 Task: Research Airbnb accommodation in Bako, Ethiopia from 5th December, 2023 to 16th December, 2023 for 2 adults.1  bedroom having 1 bed and 1 bathroom. Property type can be hotel. Look for 5 properties as per requirement.
Action: Mouse moved to (512, 150)
Screenshot: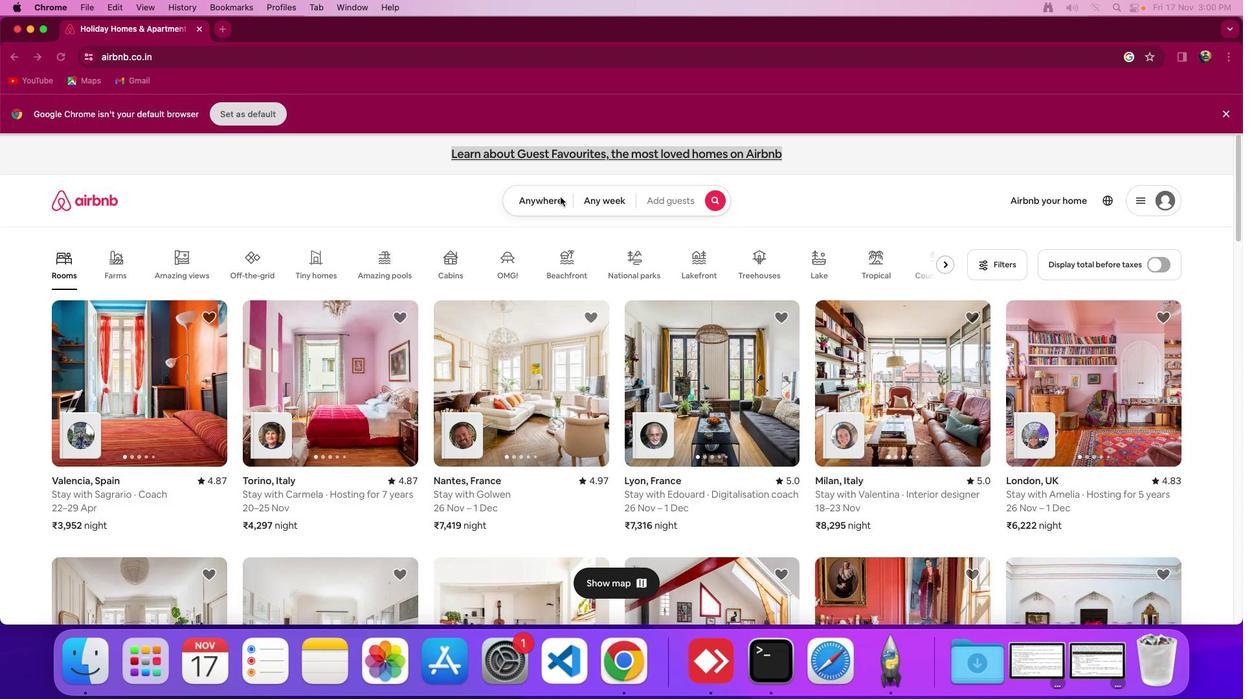 
Action: Mouse pressed left at (512, 150)
Screenshot: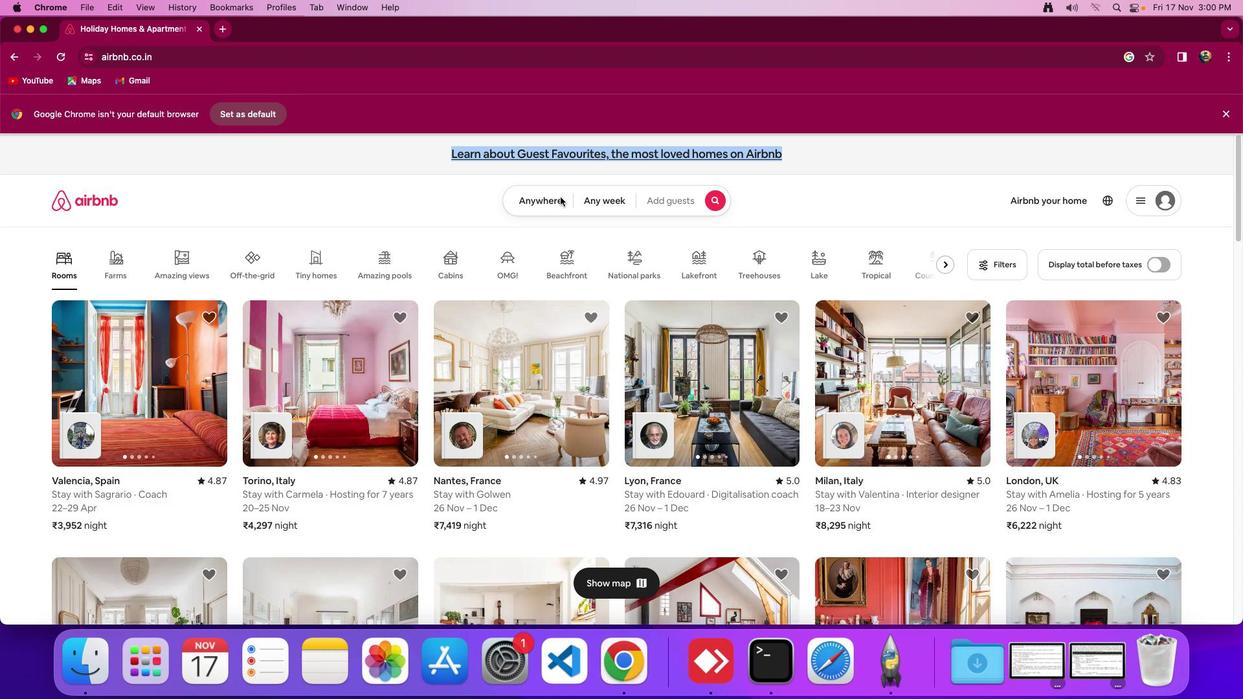 
Action: Mouse moved to (509, 154)
Screenshot: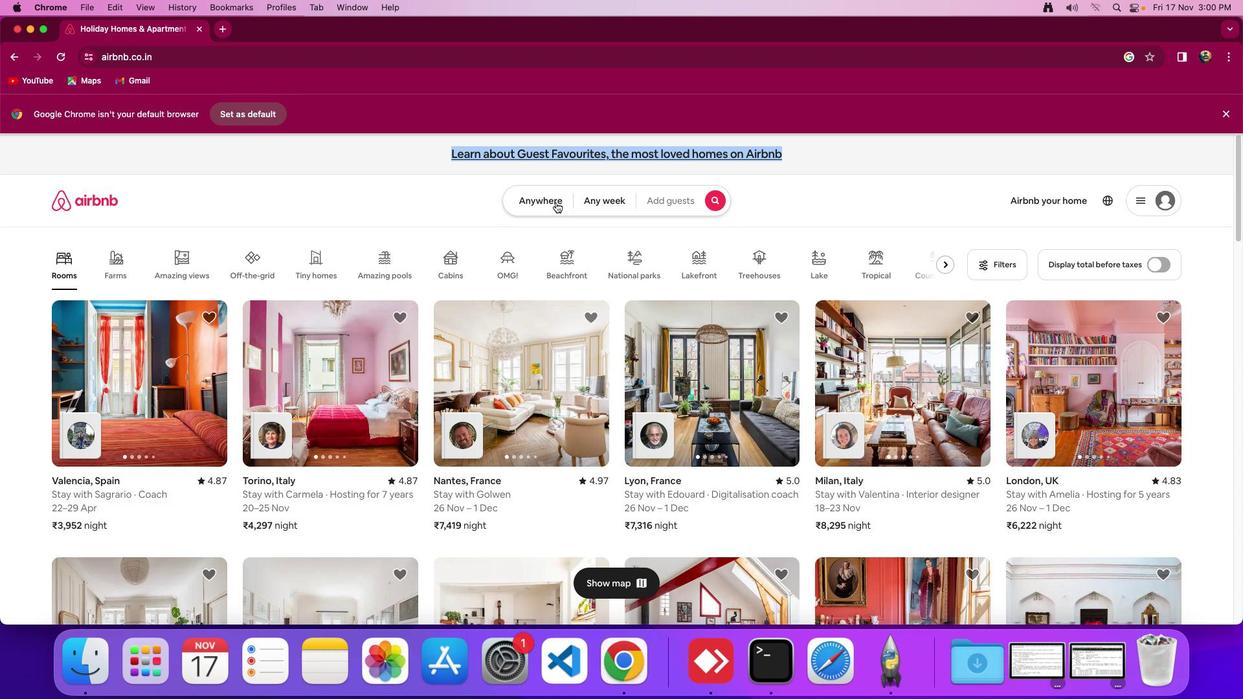 
Action: Mouse pressed left at (509, 154)
Screenshot: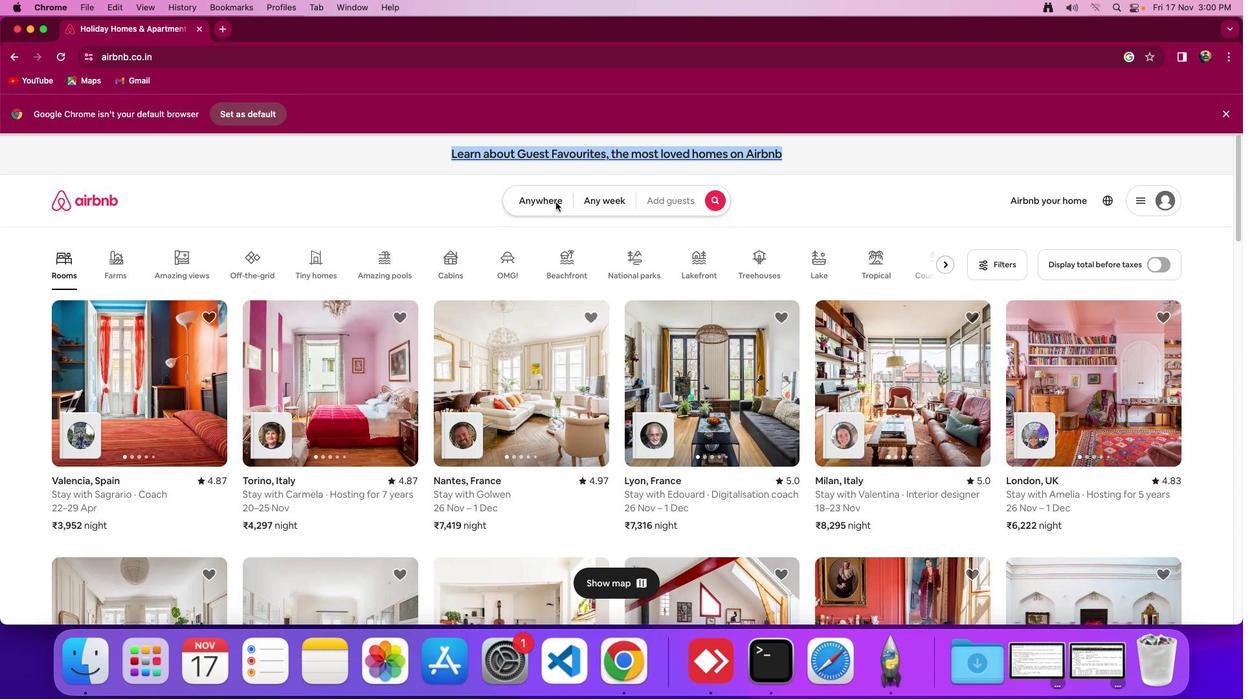 
Action: Mouse moved to (444, 196)
Screenshot: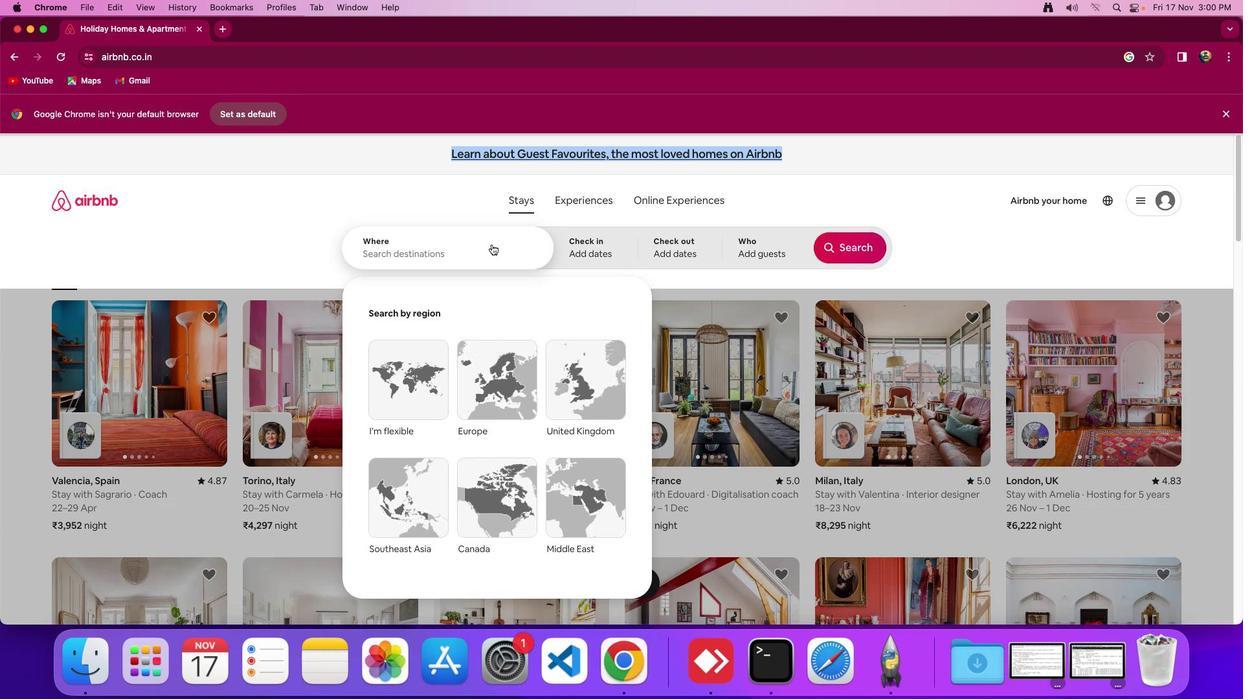 
Action: Mouse pressed left at (444, 196)
Screenshot: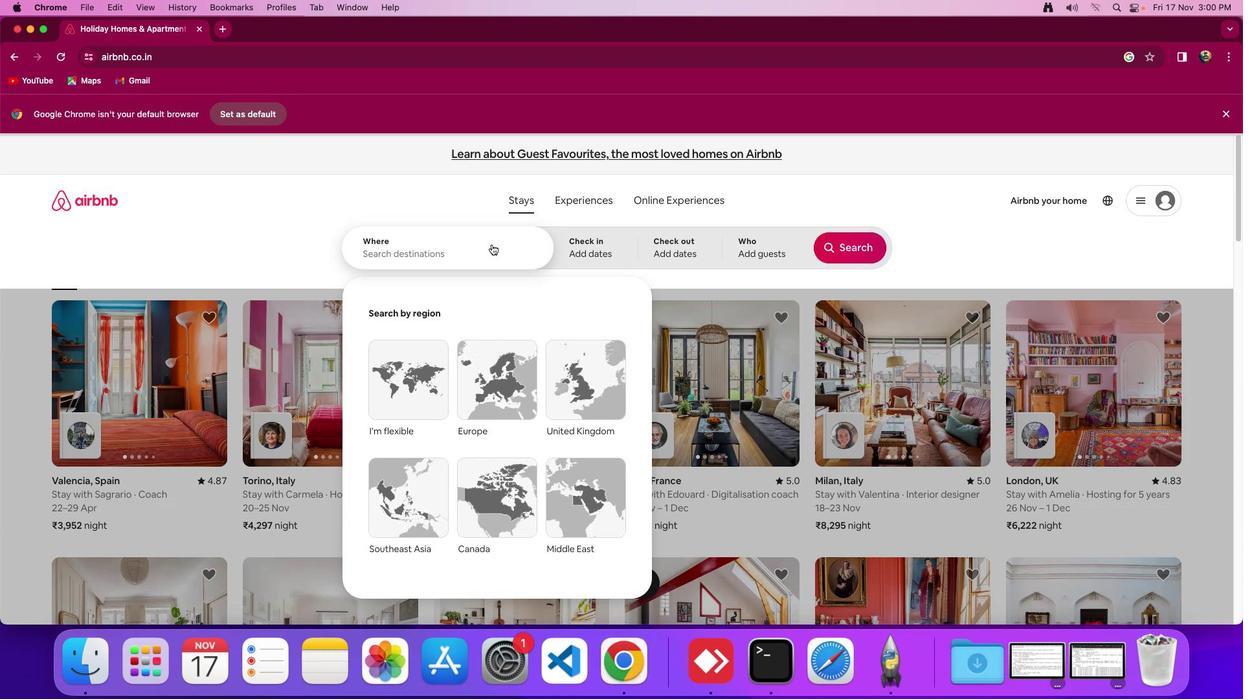 
Action: Mouse moved to (444, 196)
Screenshot: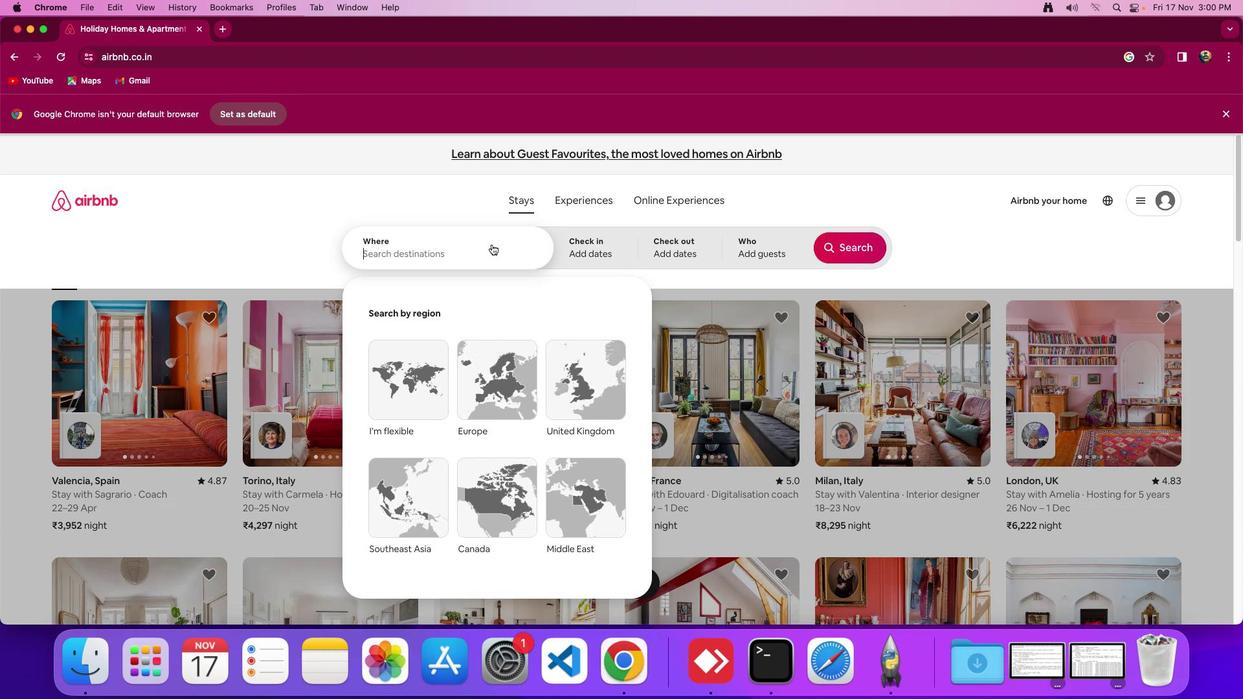 
Action: Key pressed Key.shift'B''a''k''o'','Key.spaceKey.shift_r'E''t''h''i''o''p''i''a'
Screenshot: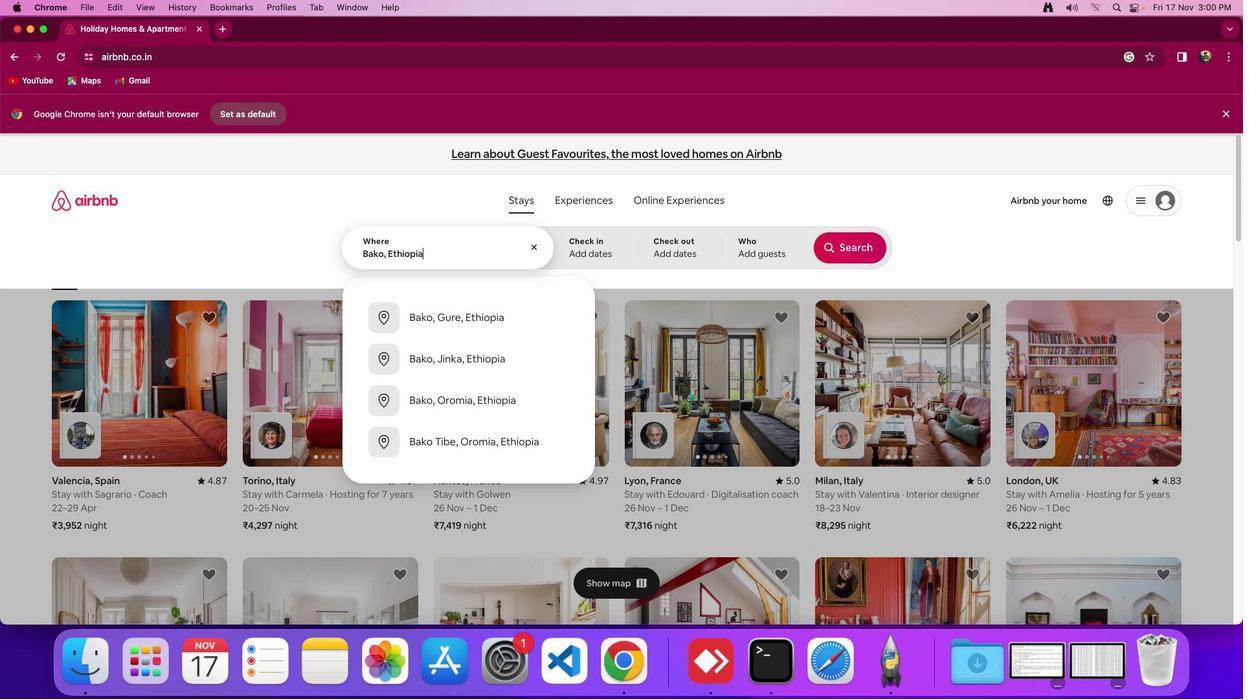 
Action: Mouse moved to (543, 189)
Screenshot: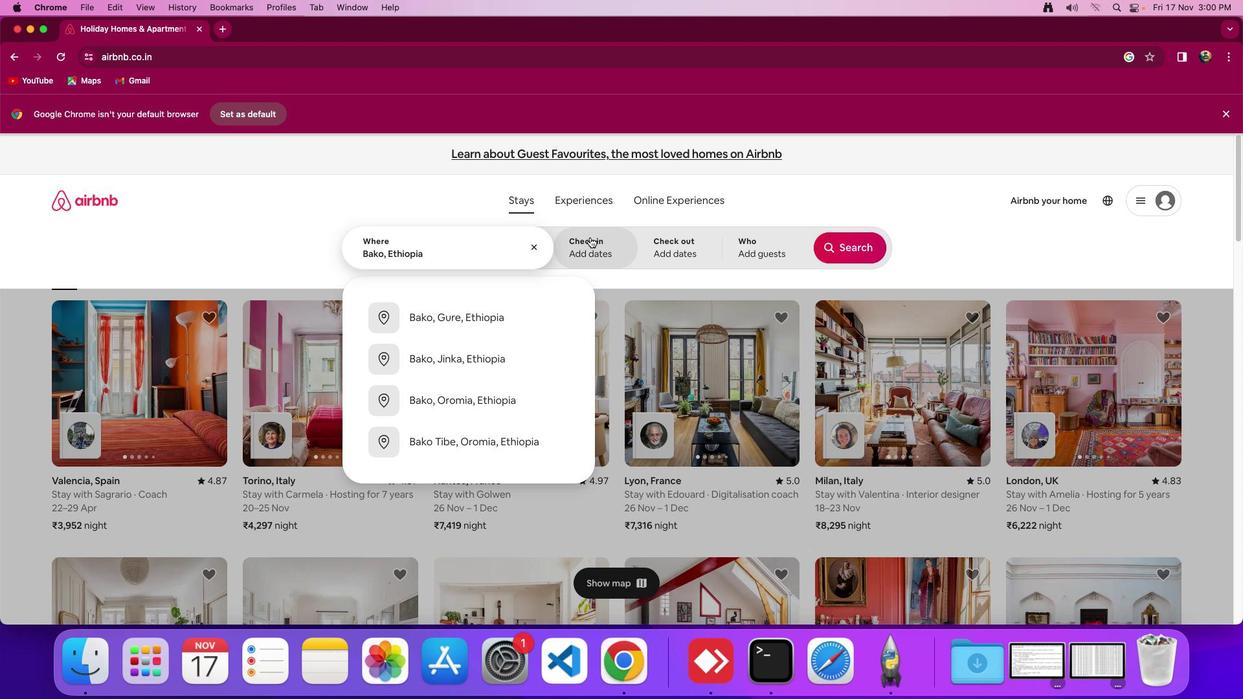 
Action: Mouse pressed left at (543, 189)
Screenshot: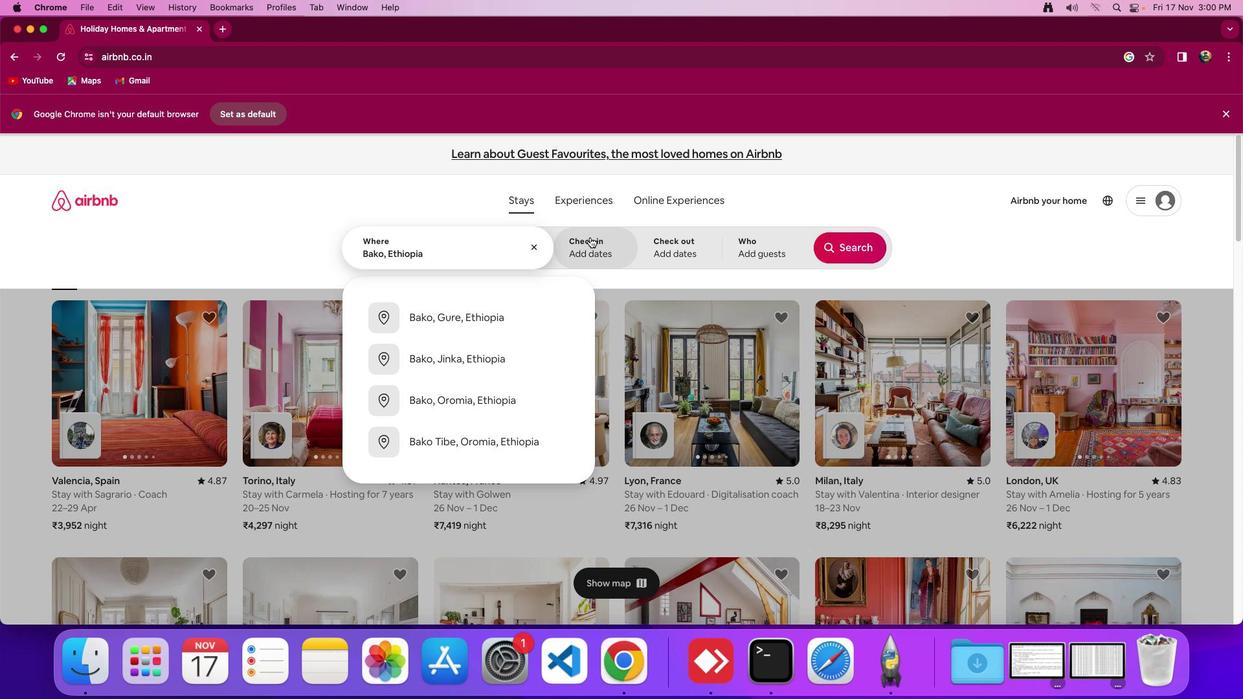
Action: Mouse moved to (663, 398)
Screenshot: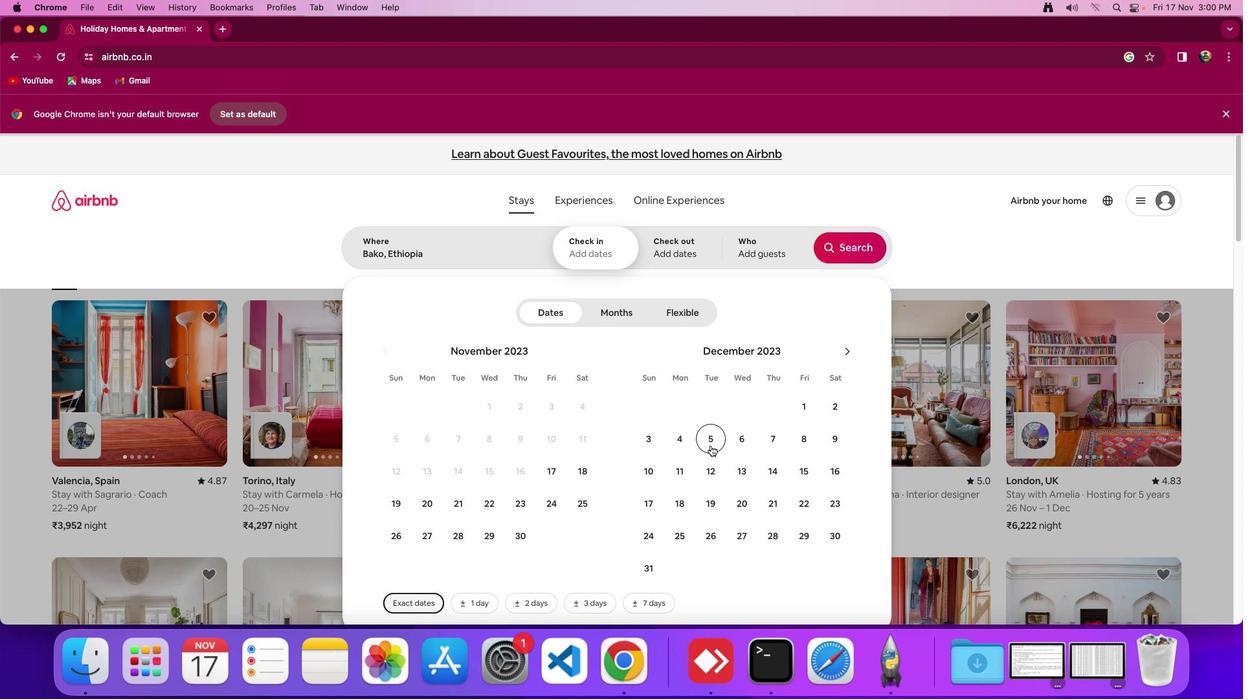 
Action: Mouse pressed left at (663, 398)
Screenshot: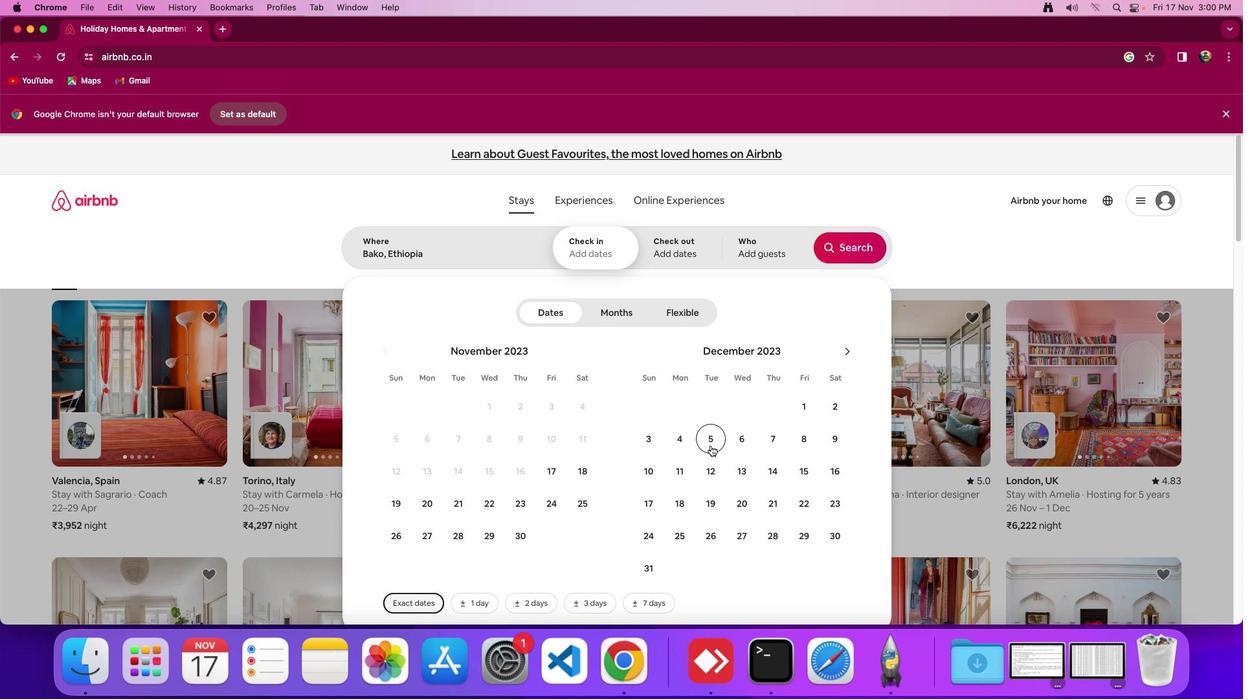 
Action: Mouse moved to (797, 425)
Screenshot: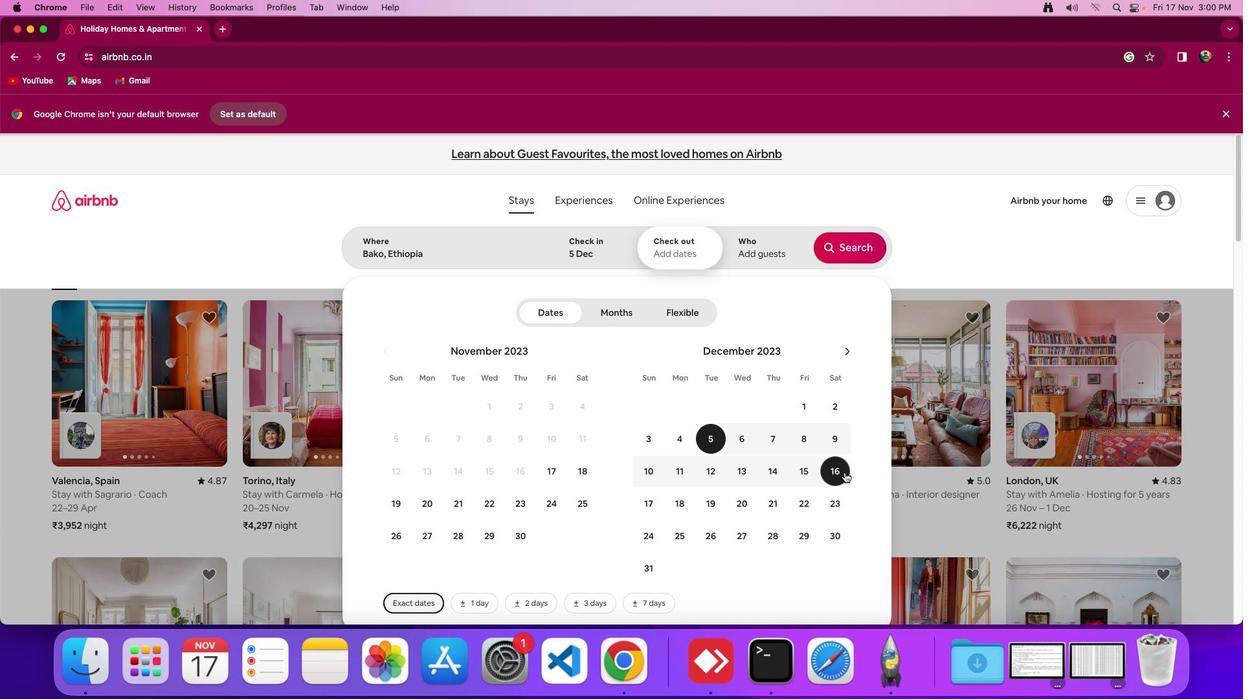 
Action: Mouse pressed left at (797, 425)
Screenshot: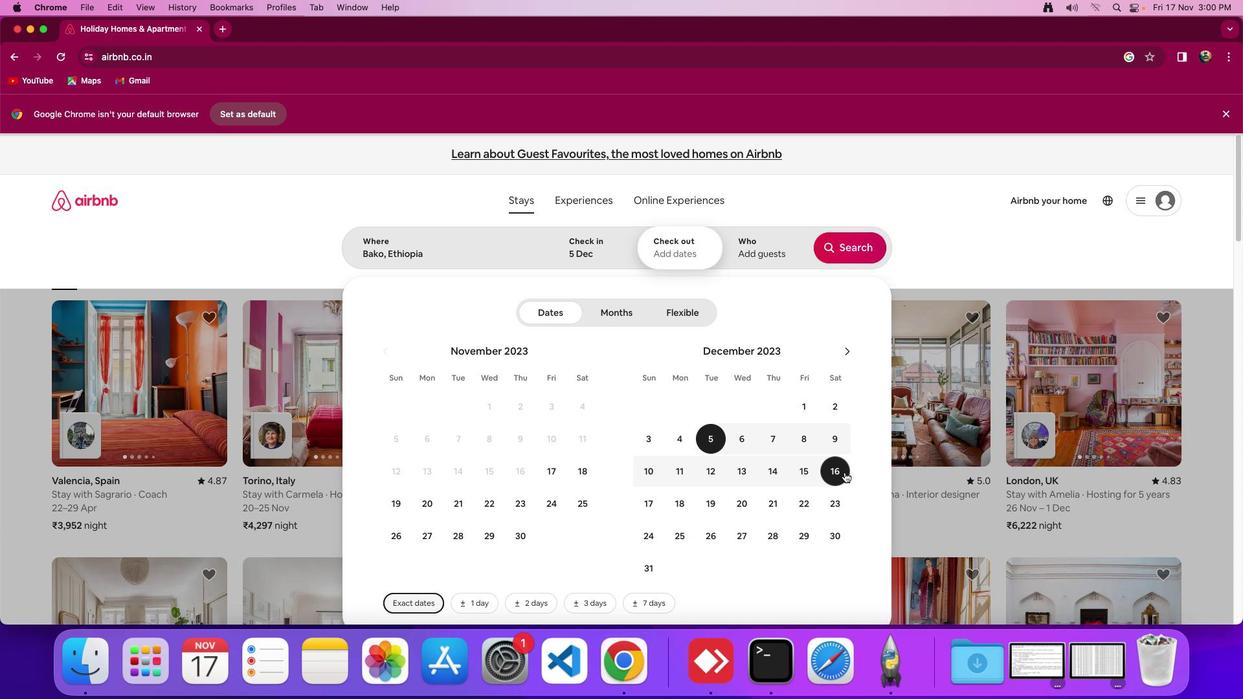 
Action: Mouse moved to (717, 200)
Screenshot: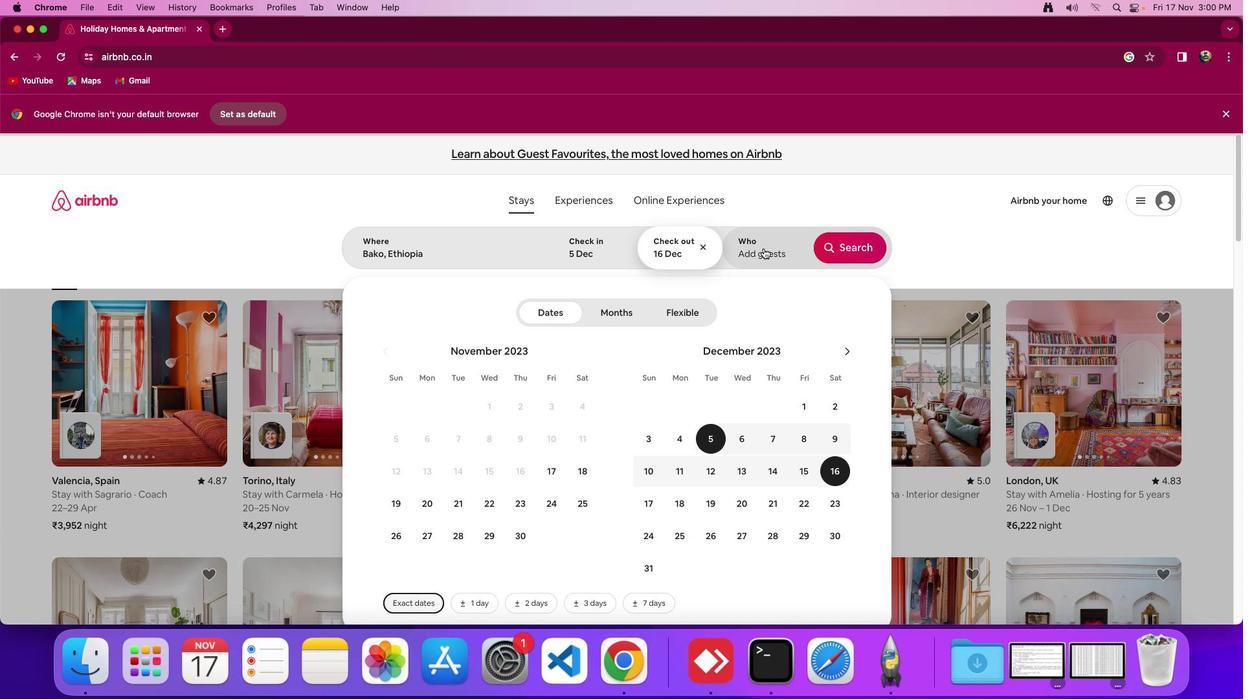 
Action: Mouse pressed left at (717, 200)
Screenshot: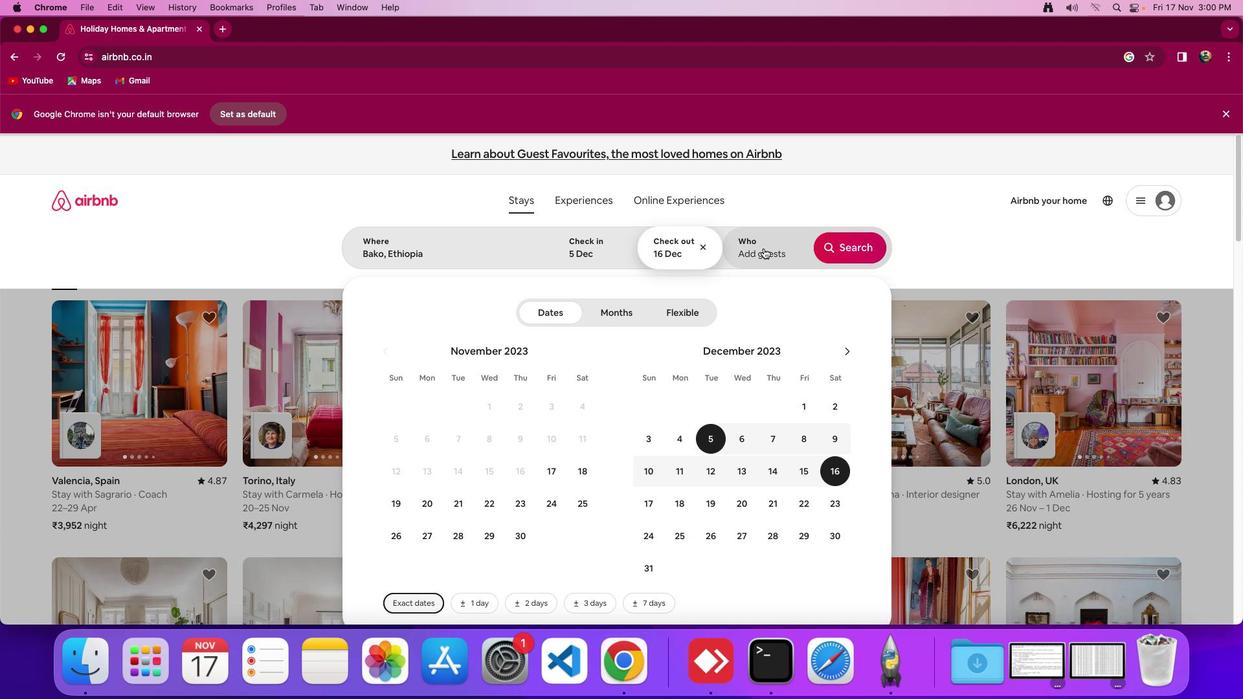 
Action: Mouse moved to (713, 205)
Screenshot: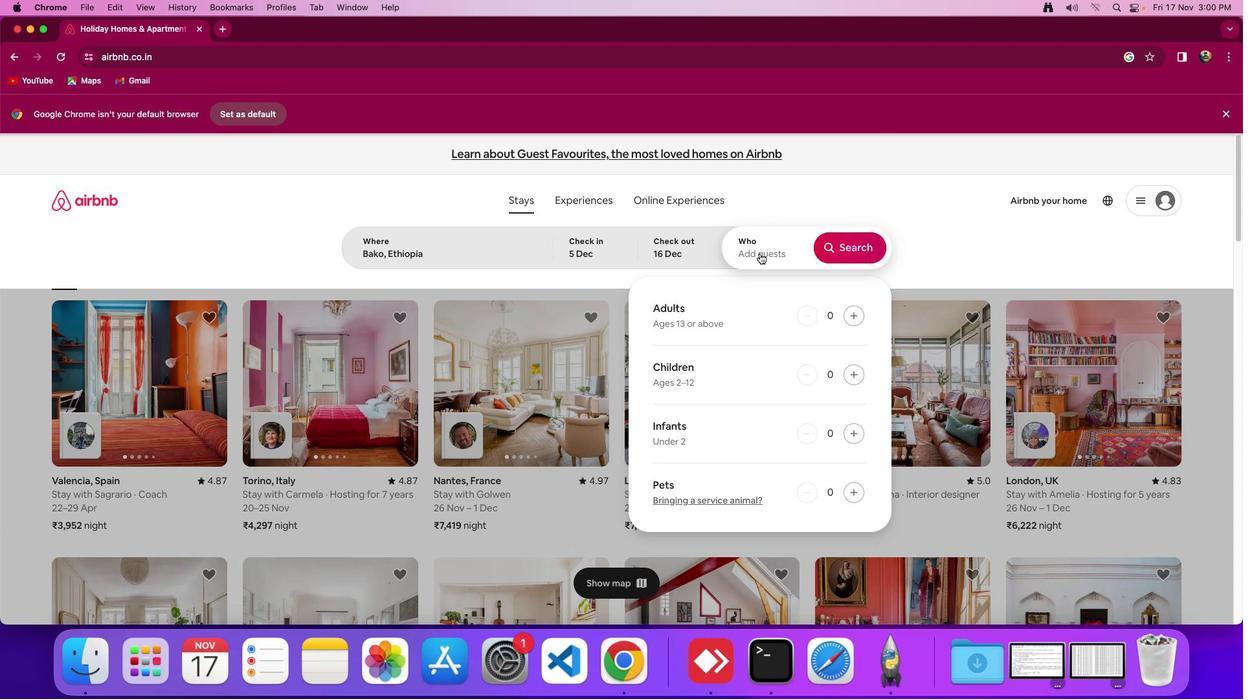 
Action: Mouse pressed left at (713, 205)
Screenshot: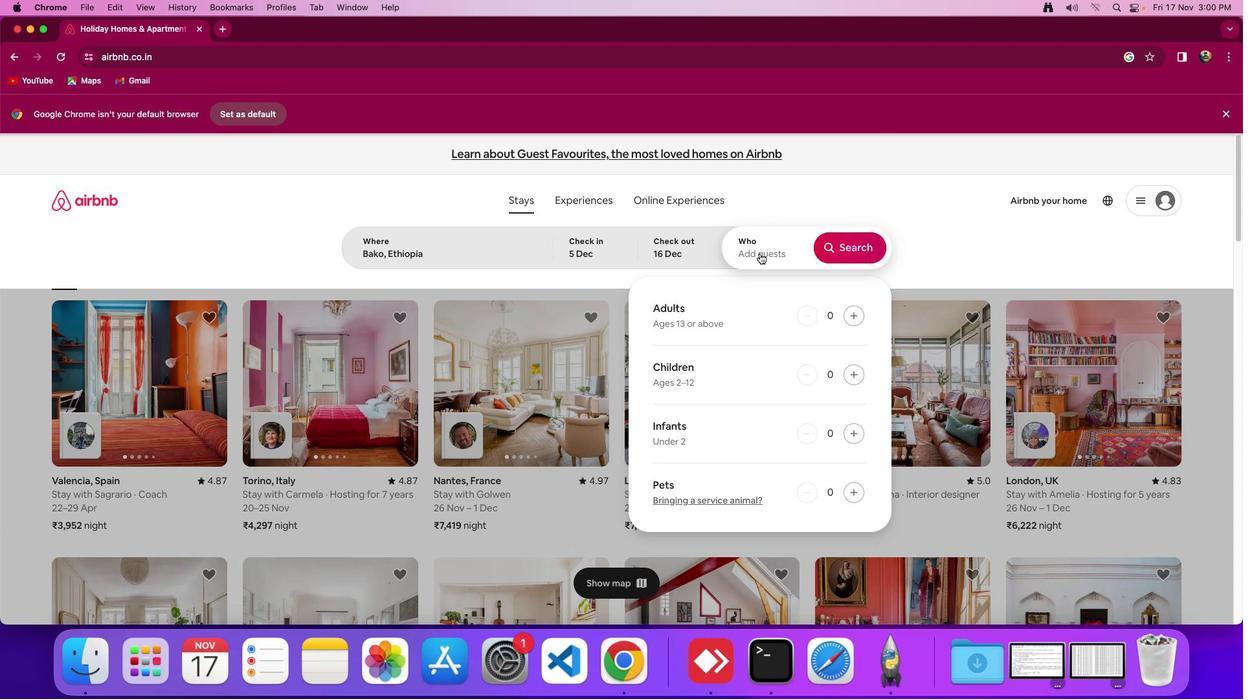 
Action: Mouse moved to (711, 206)
Screenshot: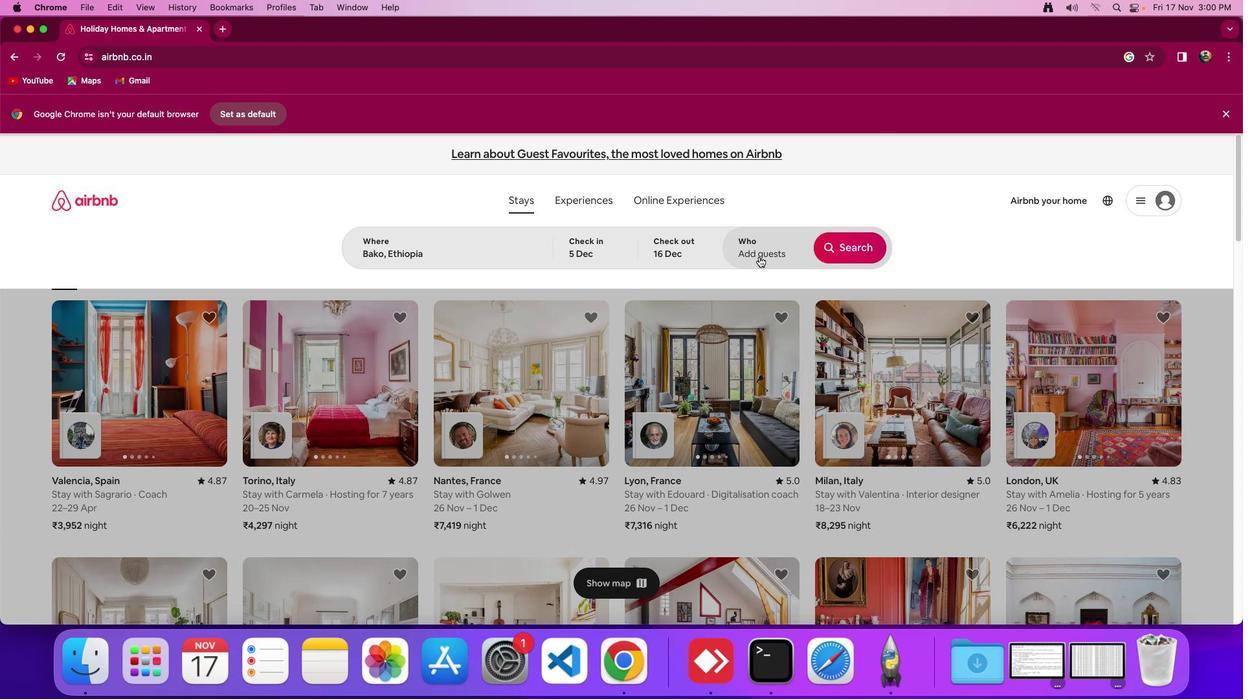 
Action: Mouse pressed left at (711, 206)
Screenshot: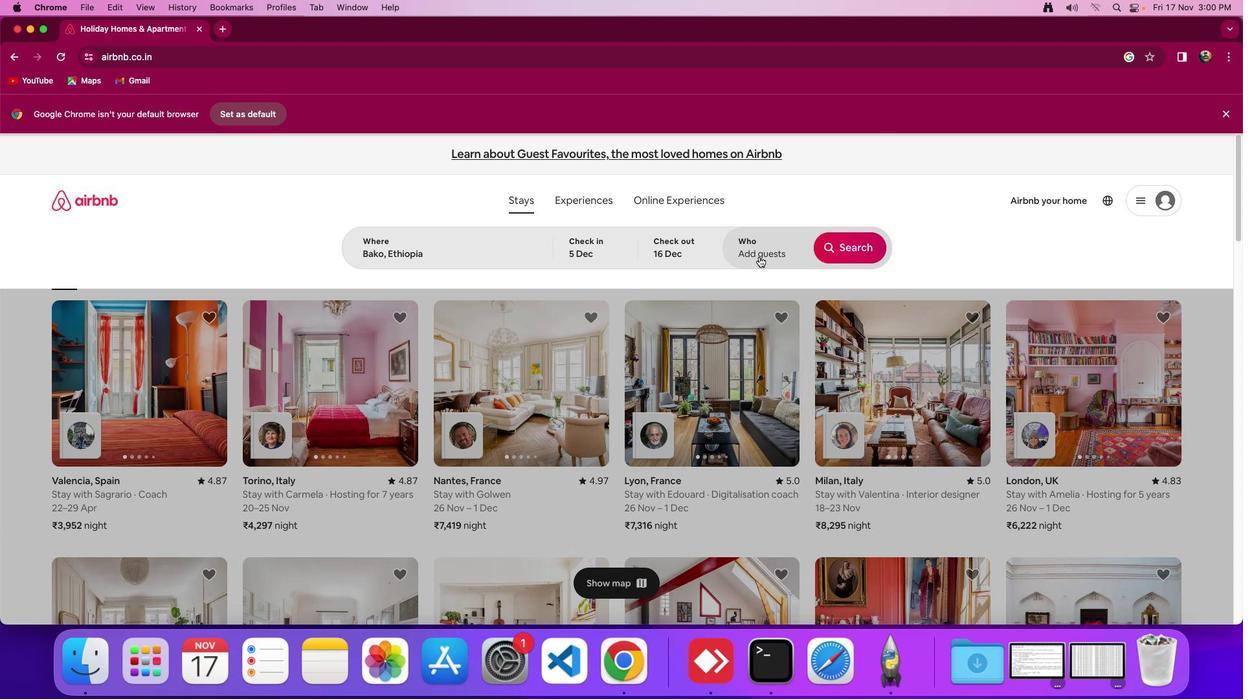 
Action: Mouse moved to (805, 270)
Screenshot: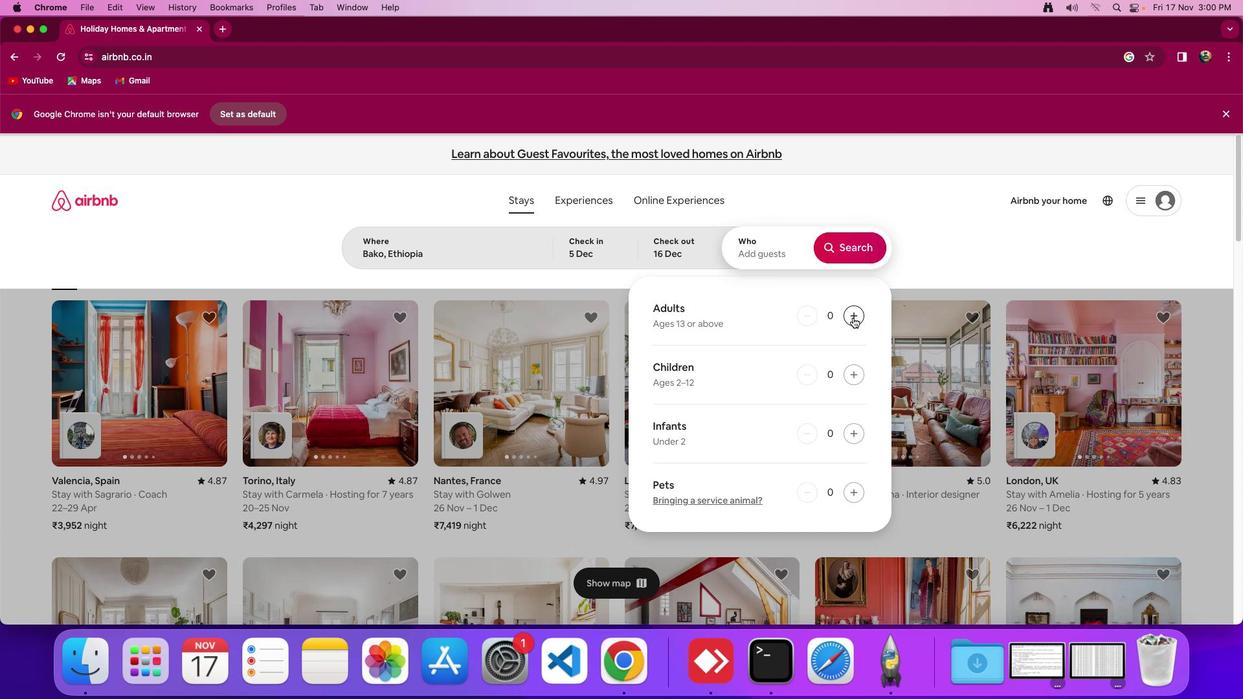 
Action: Mouse pressed left at (805, 270)
Screenshot: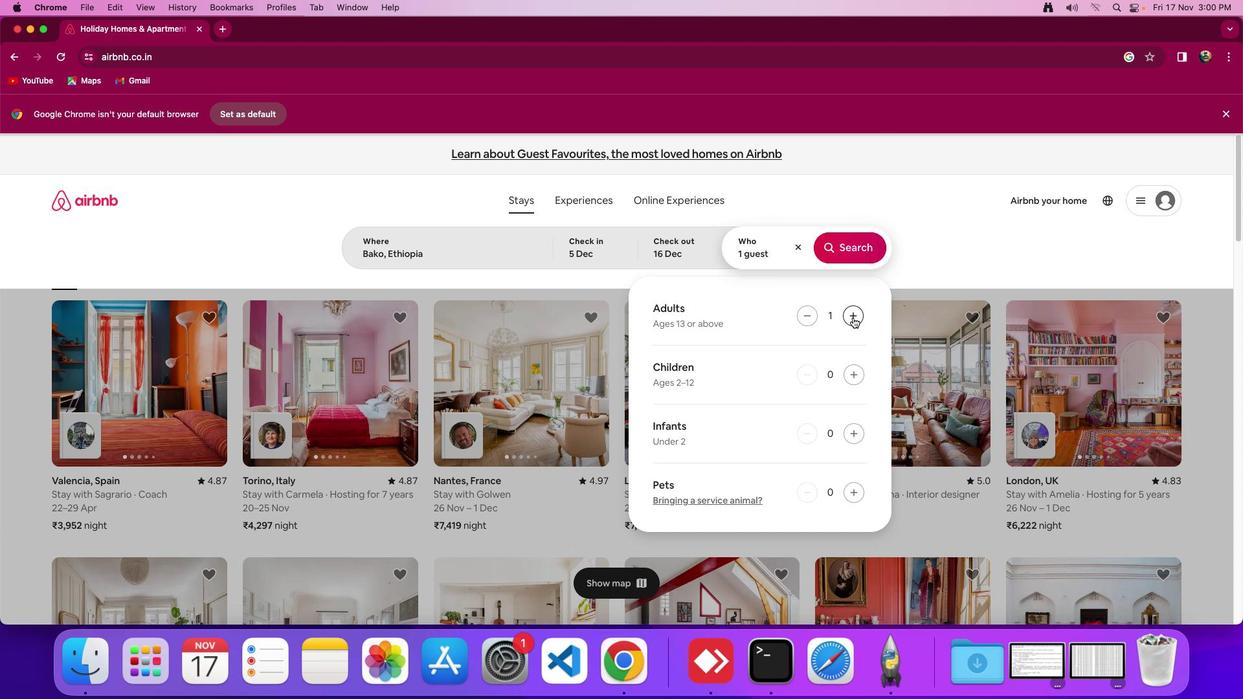 
Action: Mouse pressed left at (805, 270)
Screenshot: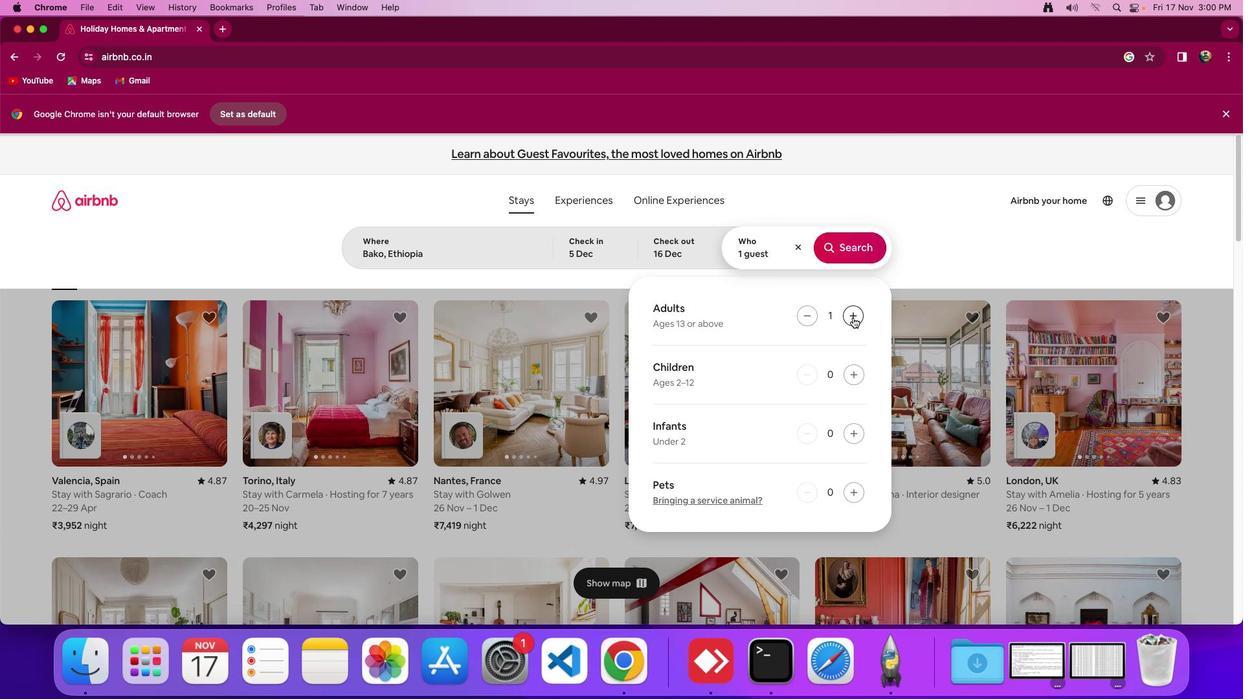 
Action: Mouse moved to (801, 201)
Screenshot: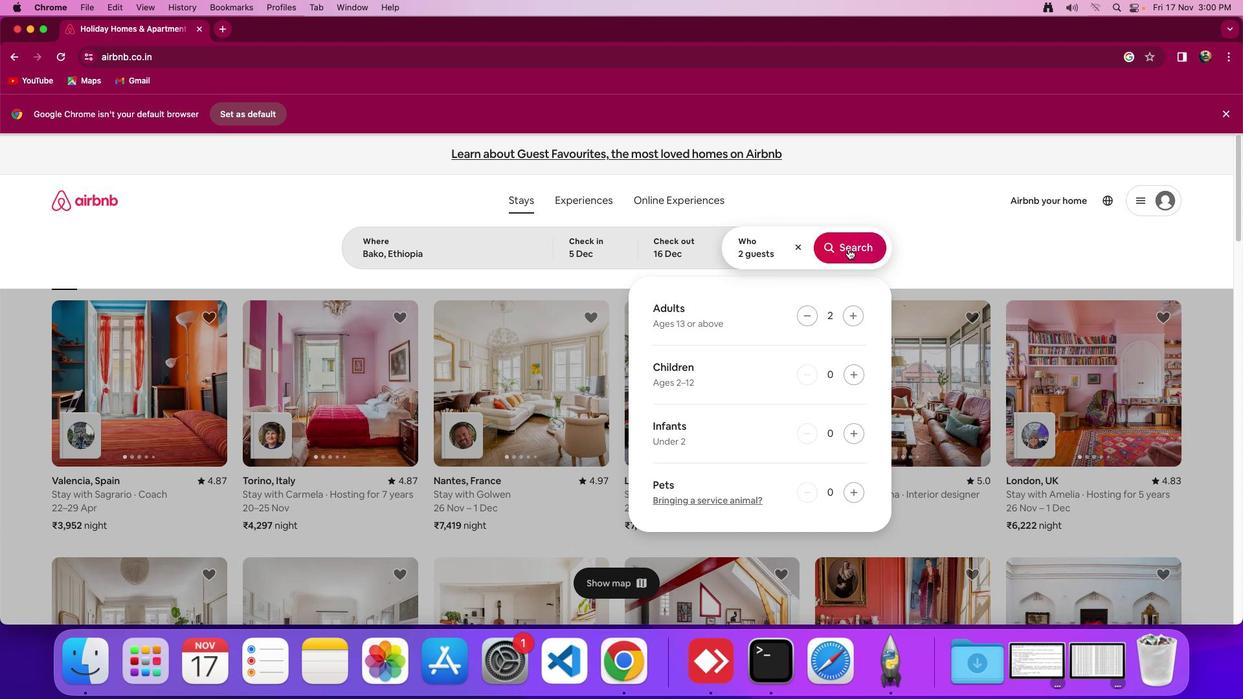 
Action: Mouse pressed left at (801, 201)
Screenshot: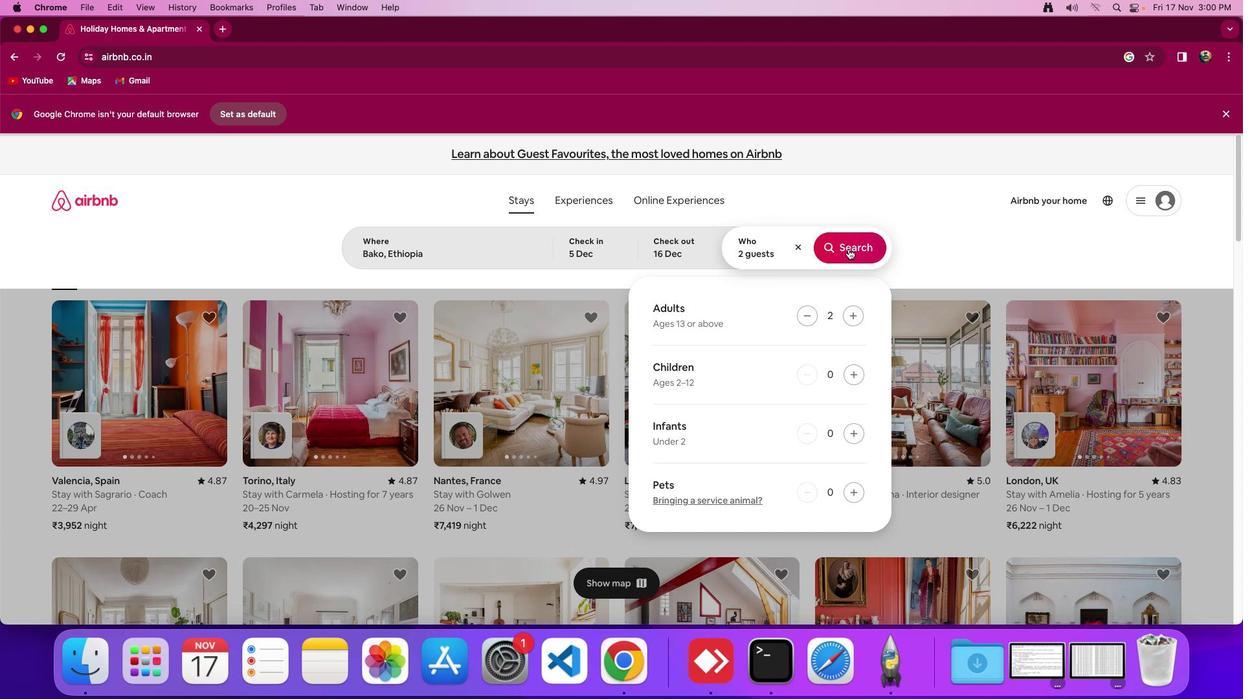 
Action: Mouse moved to (1002, 160)
Screenshot: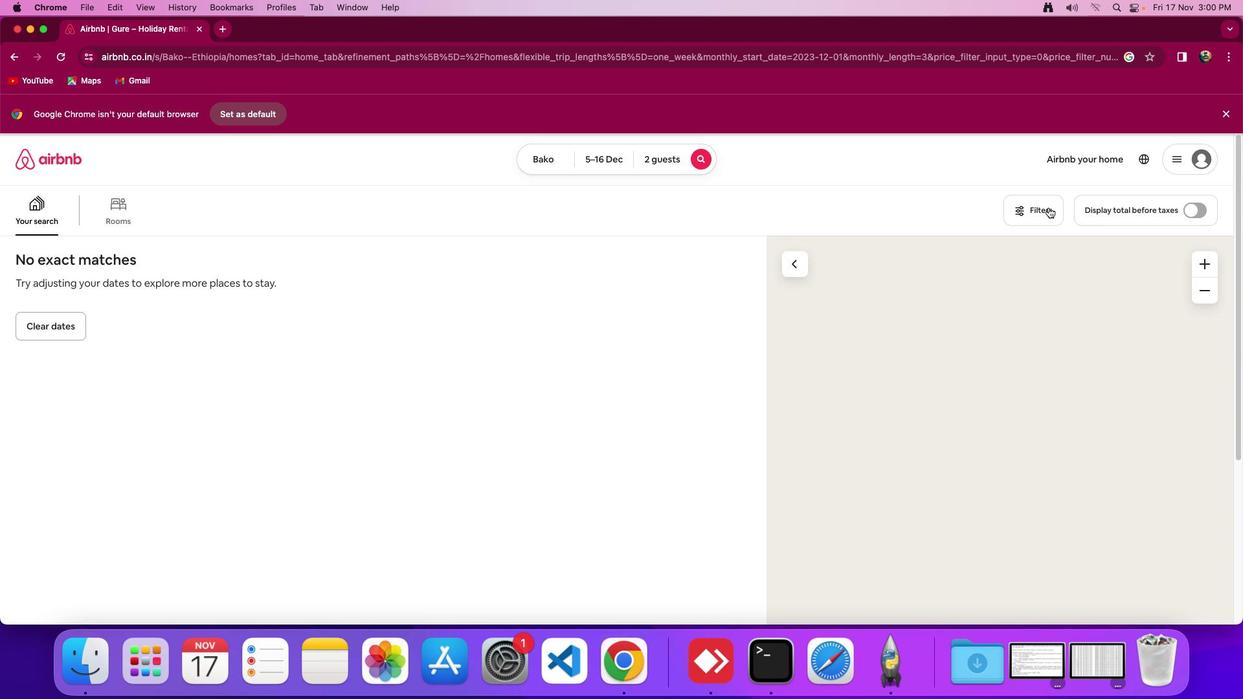 
Action: Mouse pressed left at (1002, 160)
Screenshot: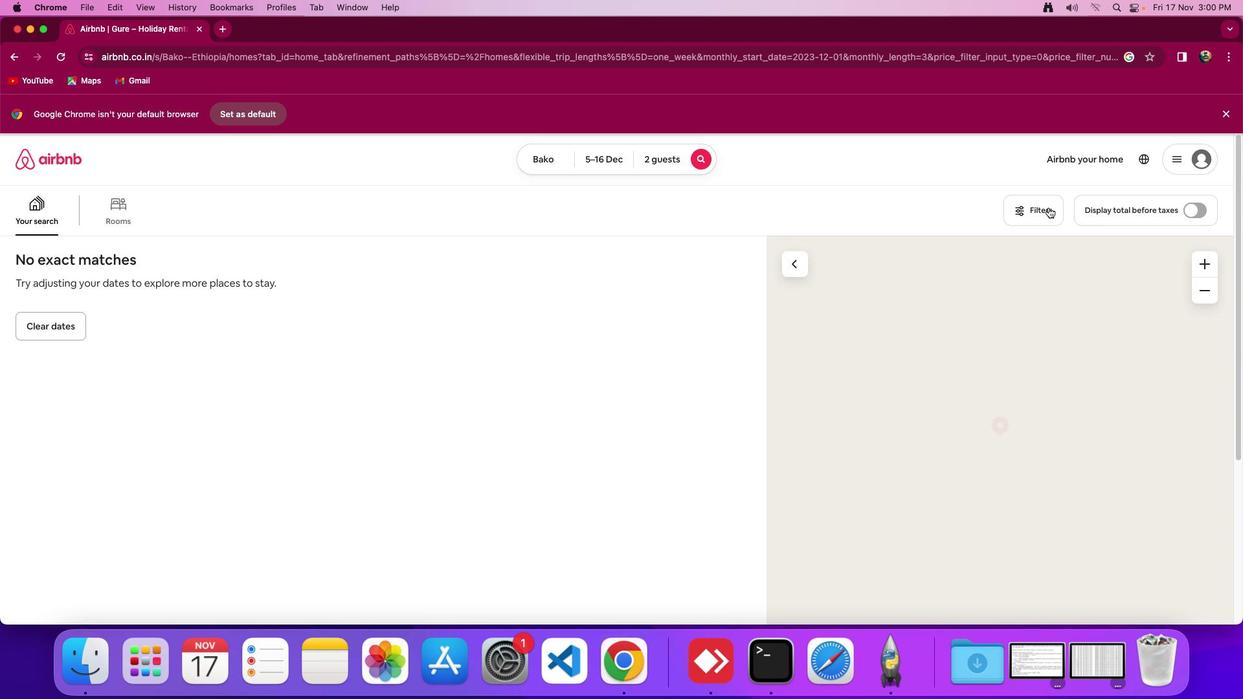 
Action: Mouse moved to (676, 258)
Screenshot: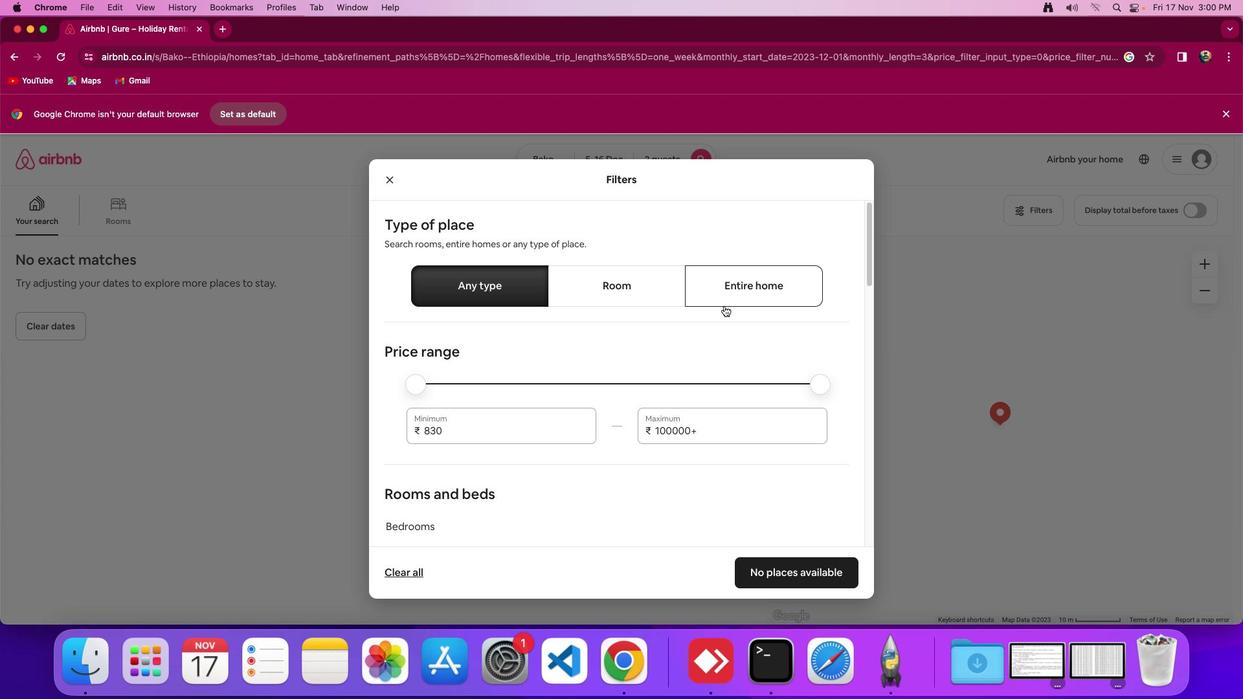 
Action: Mouse scrolled (676, 258) with delta (-46, -47)
Screenshot: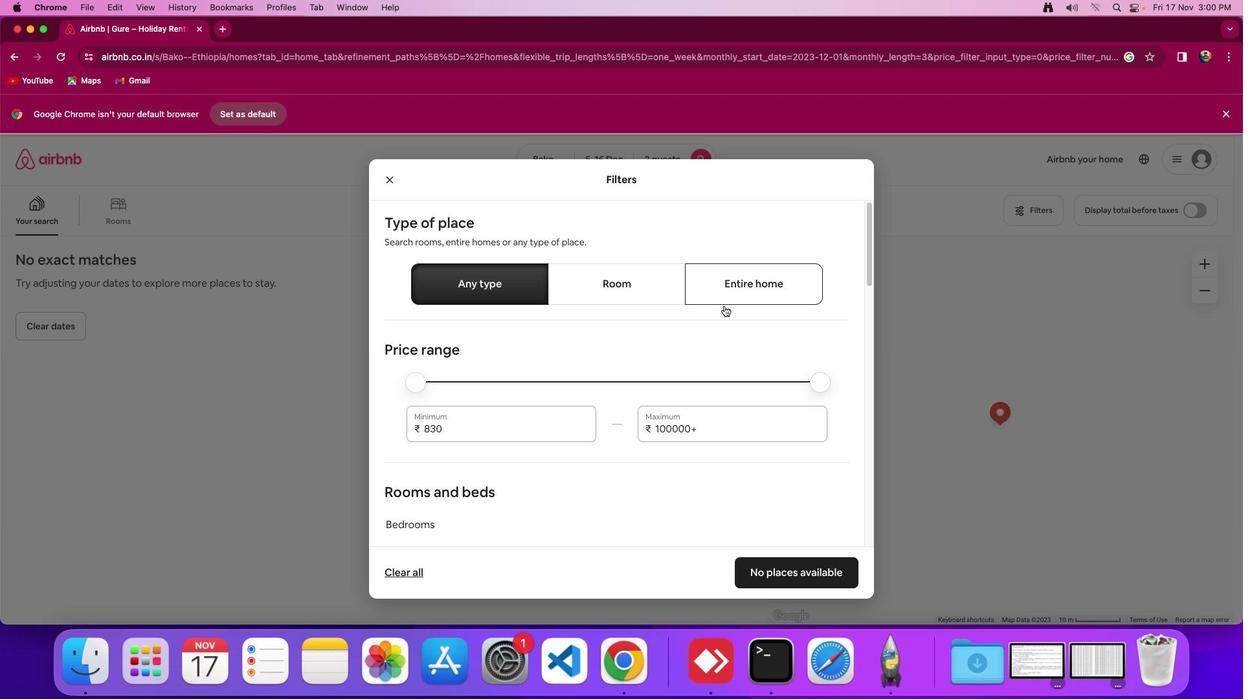 
Action: Mouse scrolled (676, 258) with delta (-46, -47)
Screenshot: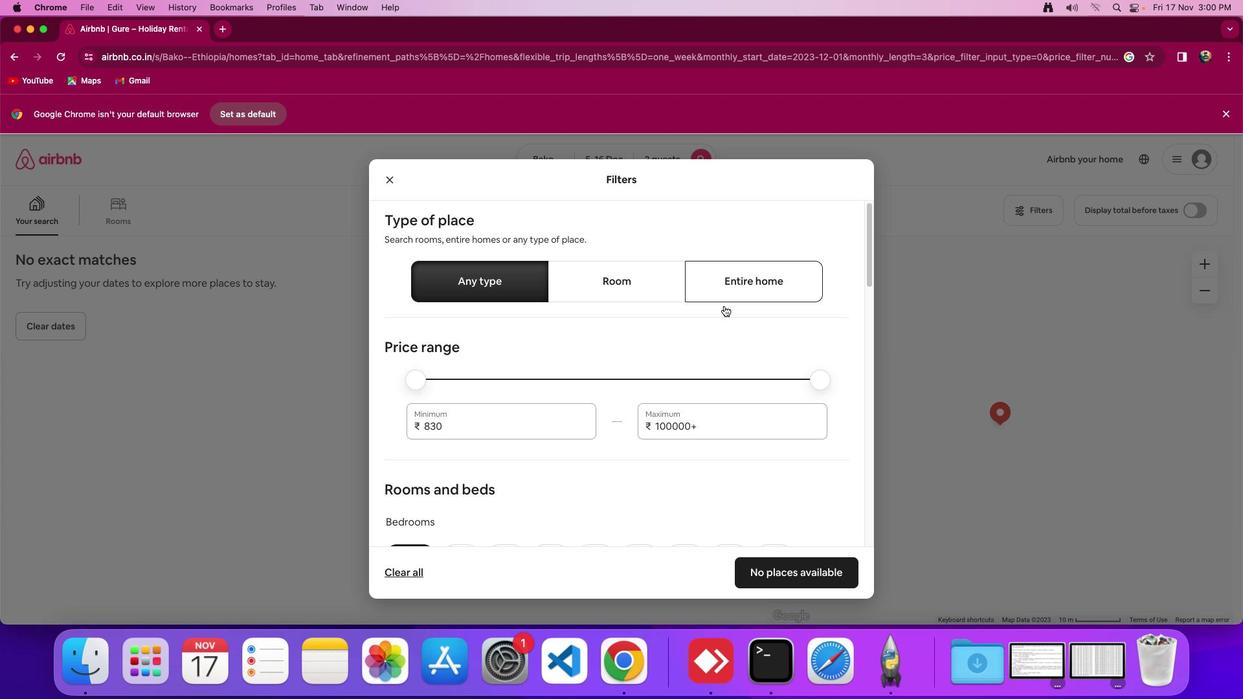 
Action: Mouse moved to (677, 258)
Screenshot: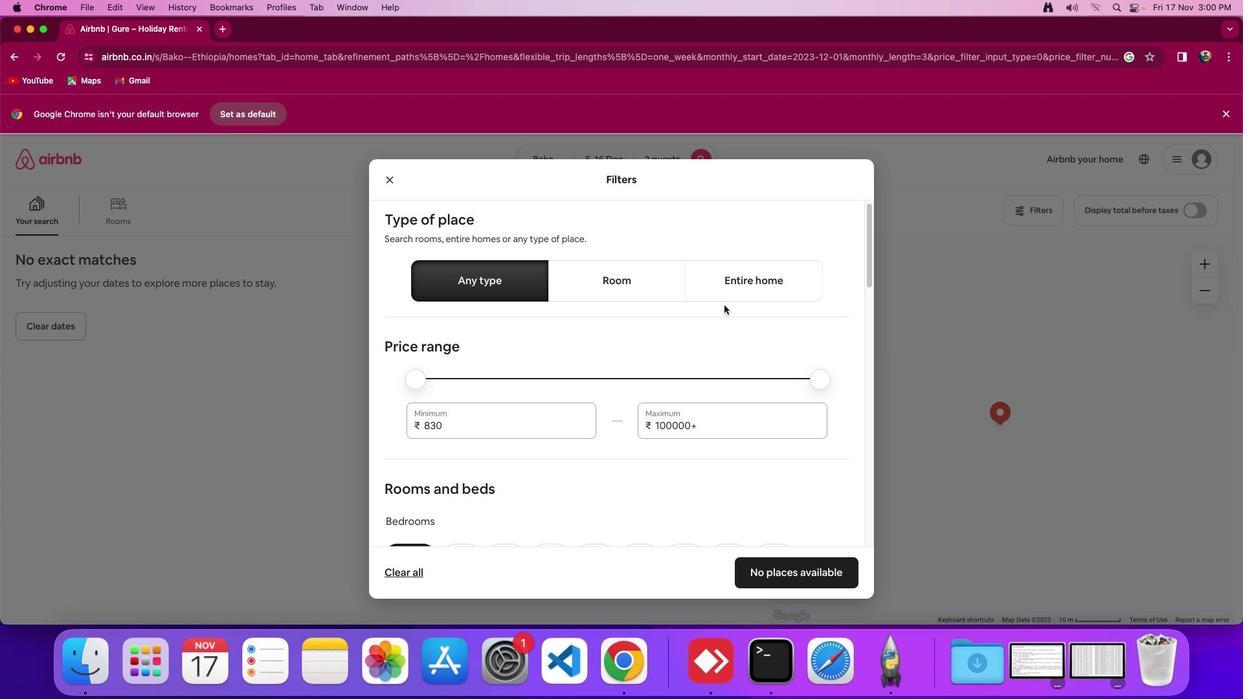 
Action: Mouse scrolled (677, 258) with delta (-46, -47)
Screenshot: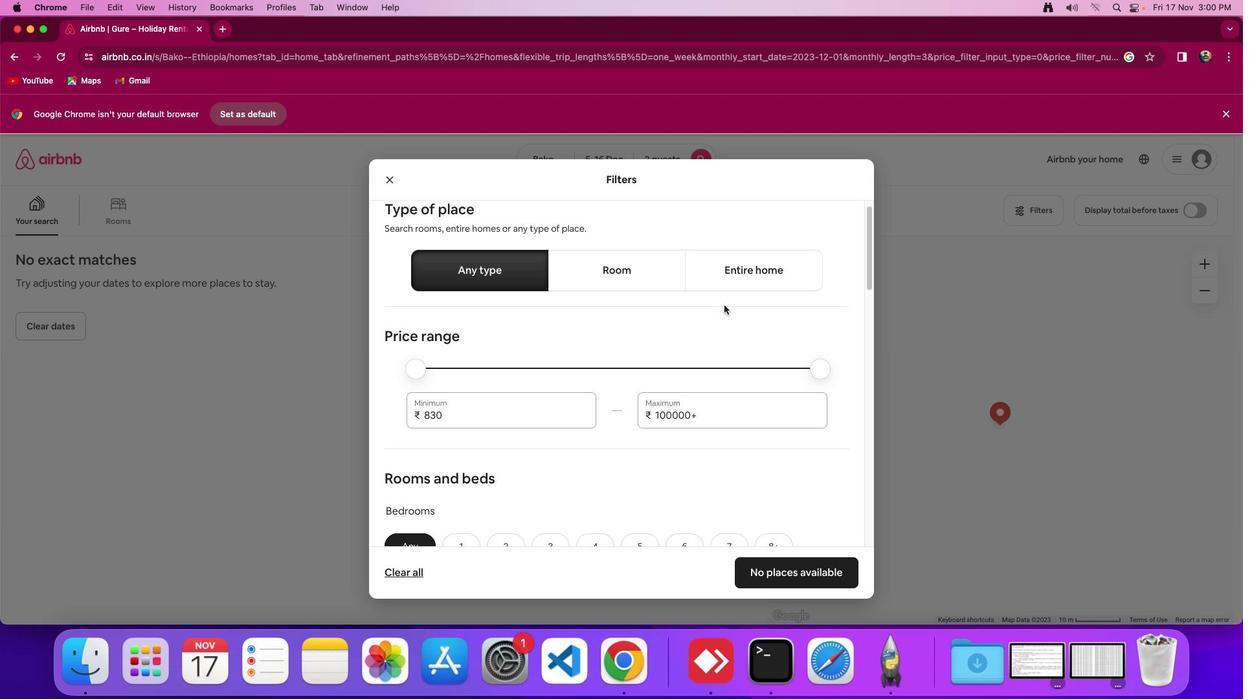 
Action: Mouse scrolled (677, 258) with delta (-46, -47)
Screenshot: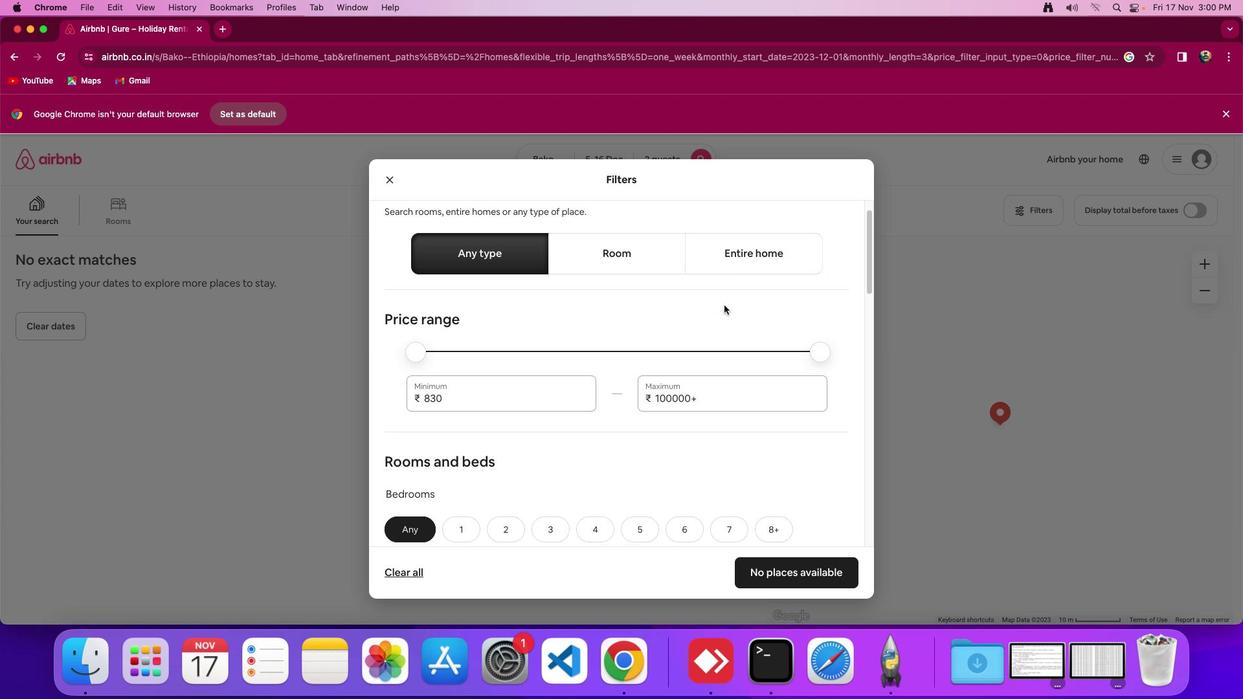 
Action: Mouse scrolled (677, 258) with delta (-46, -48)
Screenshot: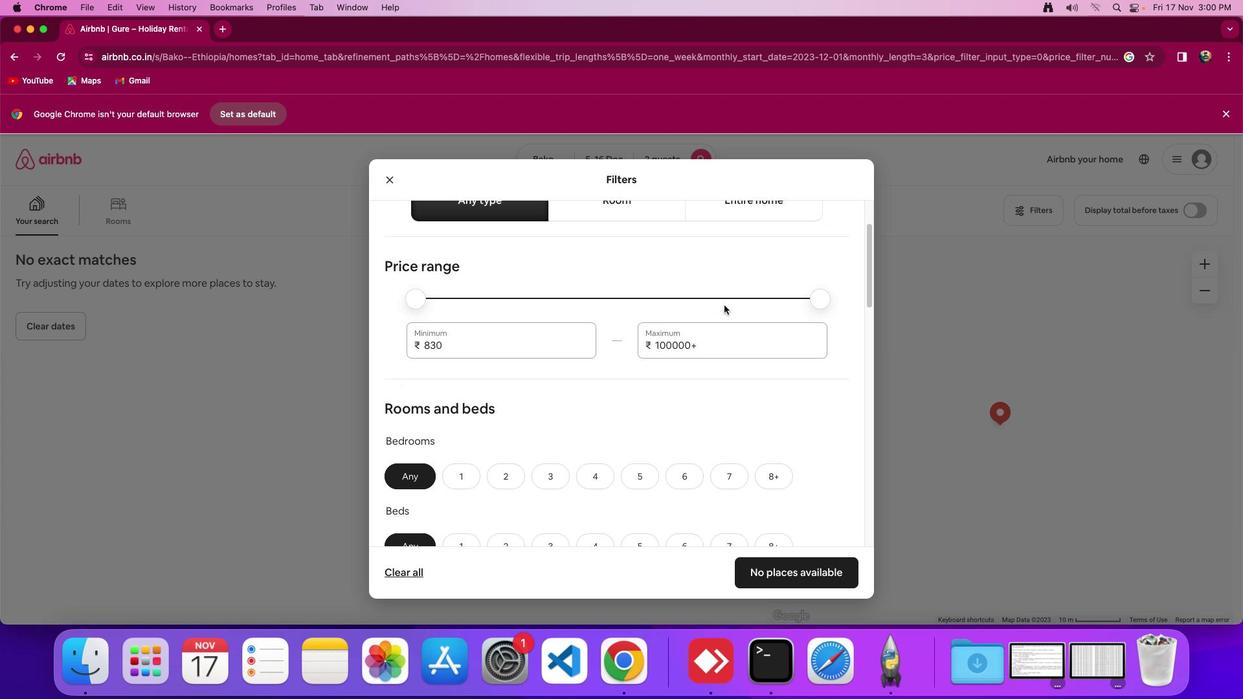 
Action: Mouse moved to (652, 257)
Screenshot: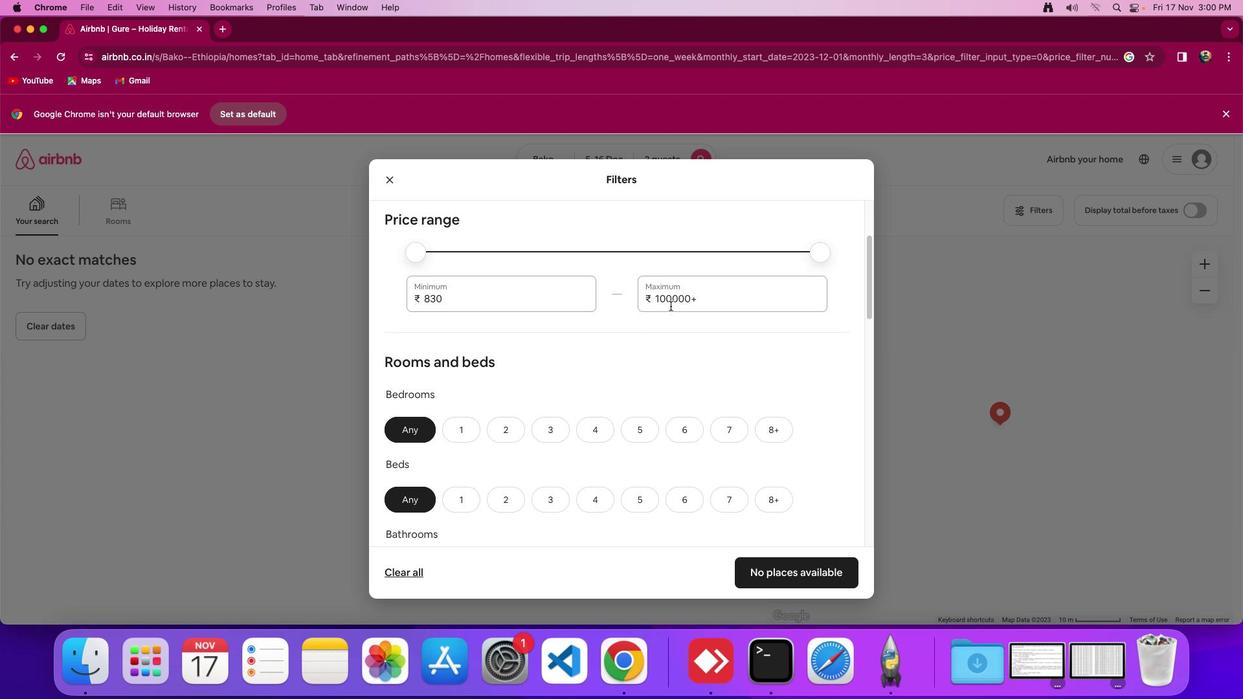 
Action: Mouse scrolled (652, 257) with delta (-46, -47)
Screenshot: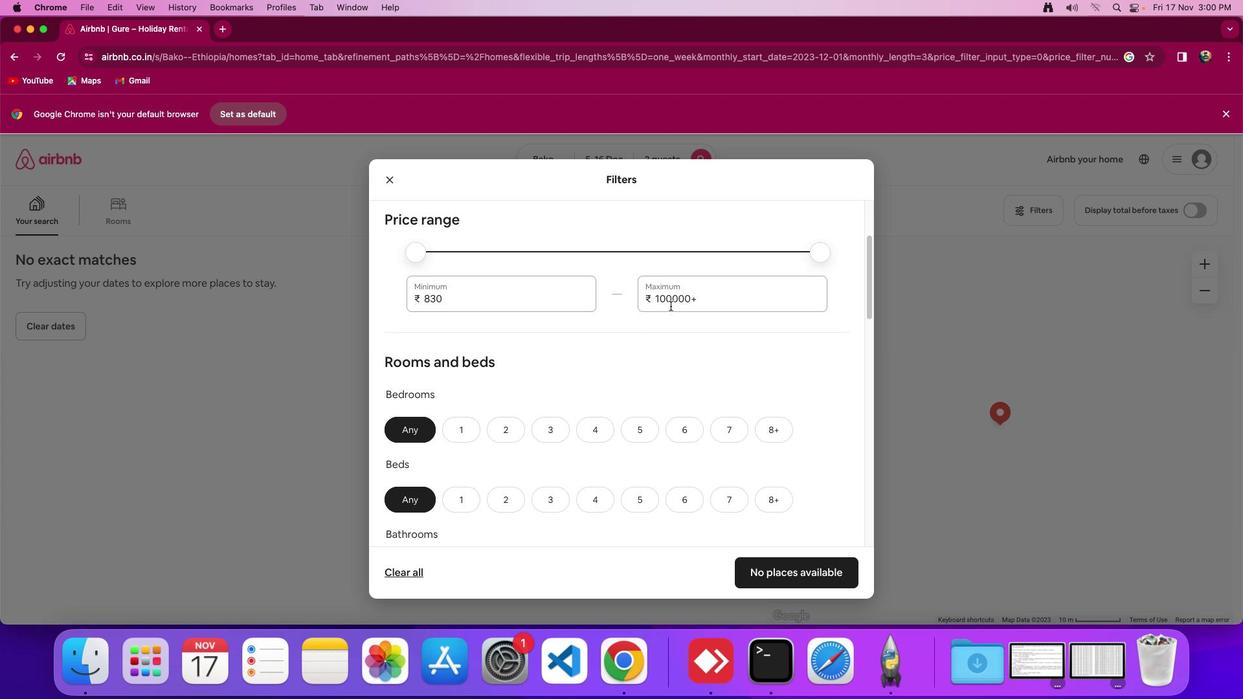 
Action: Mouse moved to (645, 257)
Screenshot: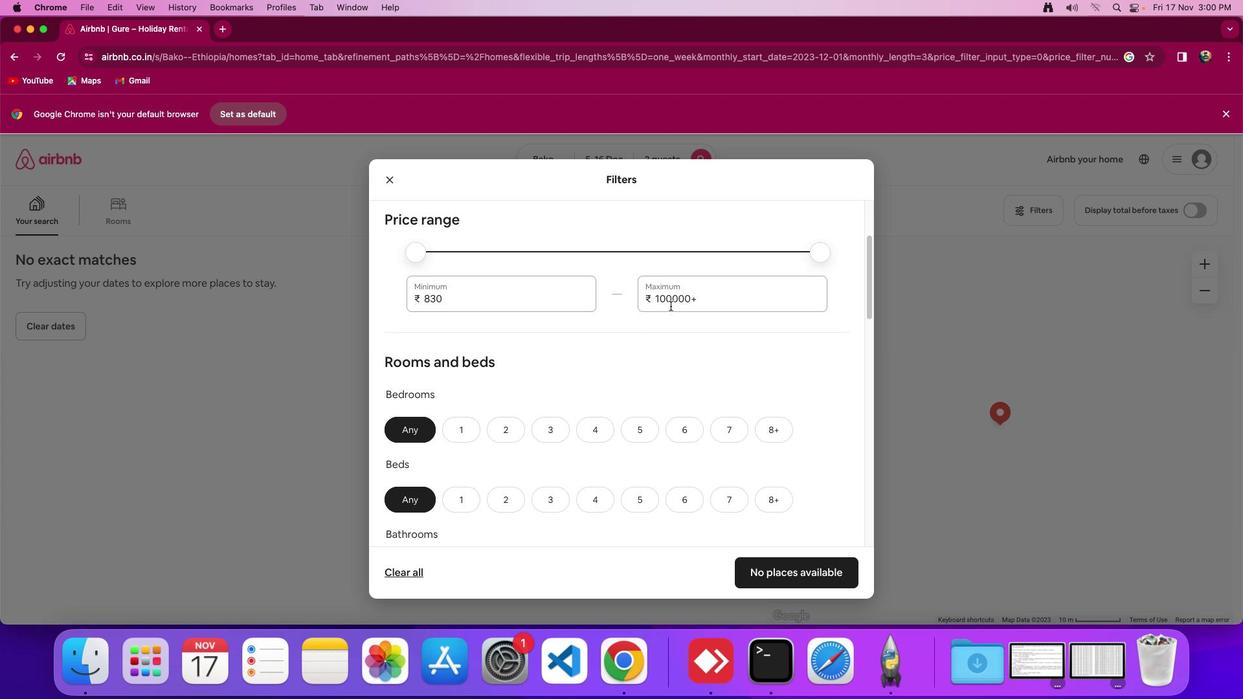 
Action: Mouse scrolled (645, 257) with delta (-46, -47)
Screenshot: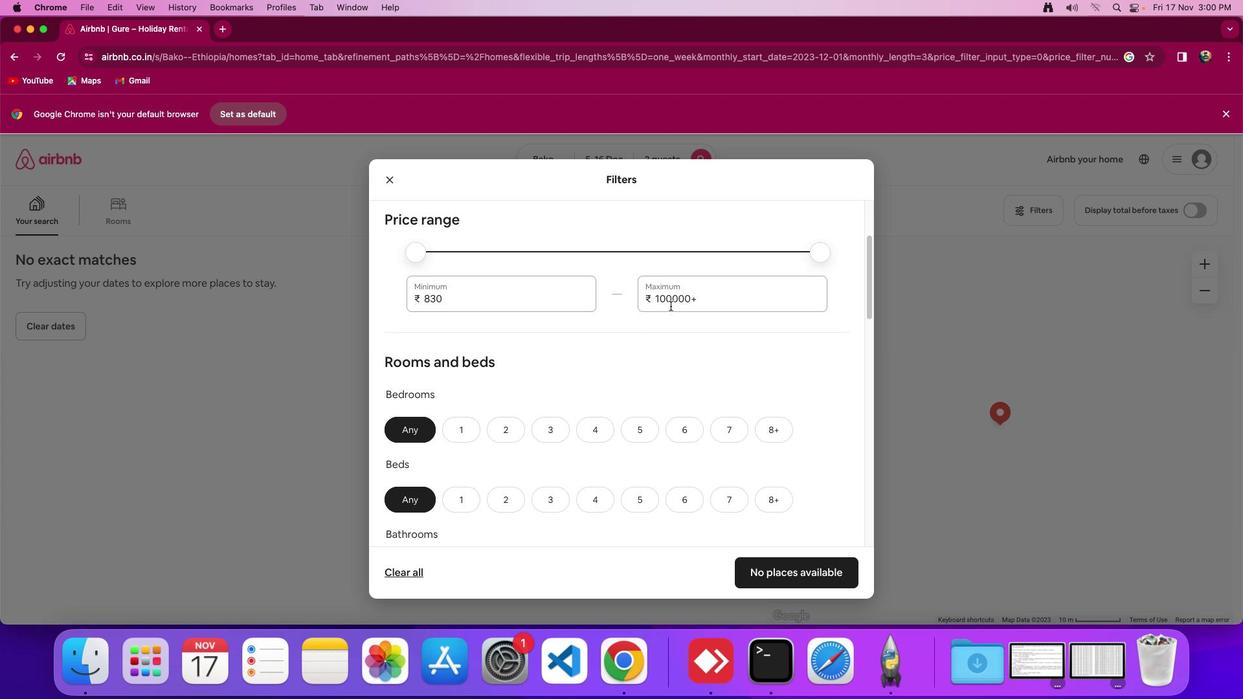 
Action: Mouse moved to (407, 358)
Screenshot: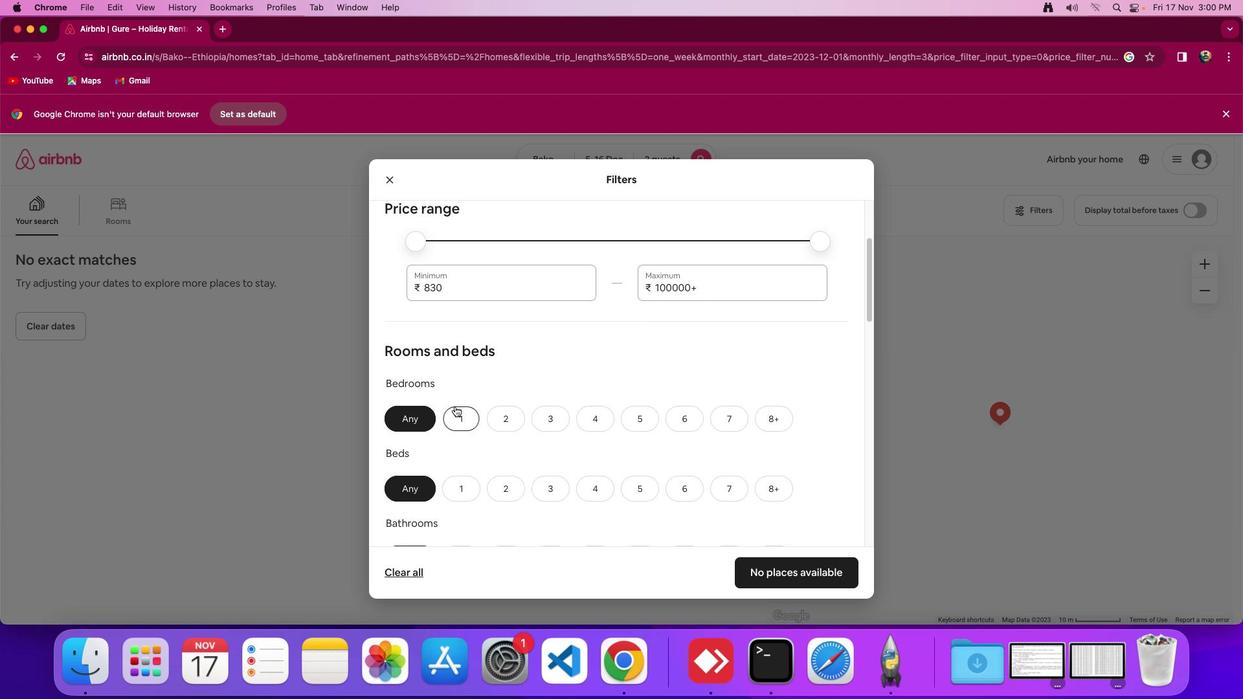 
Action: Mouse pressed left at (407, 358)
Screenshot: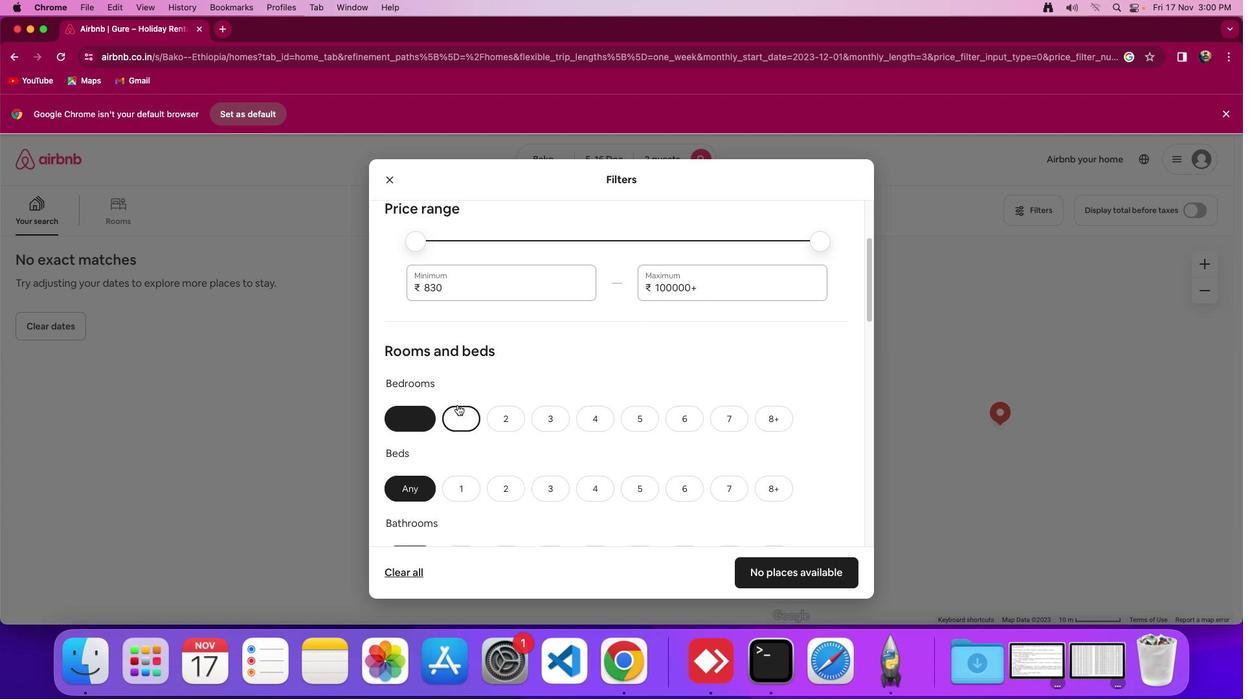 
Action: Mouse moved to (533, 332)
Screenshot: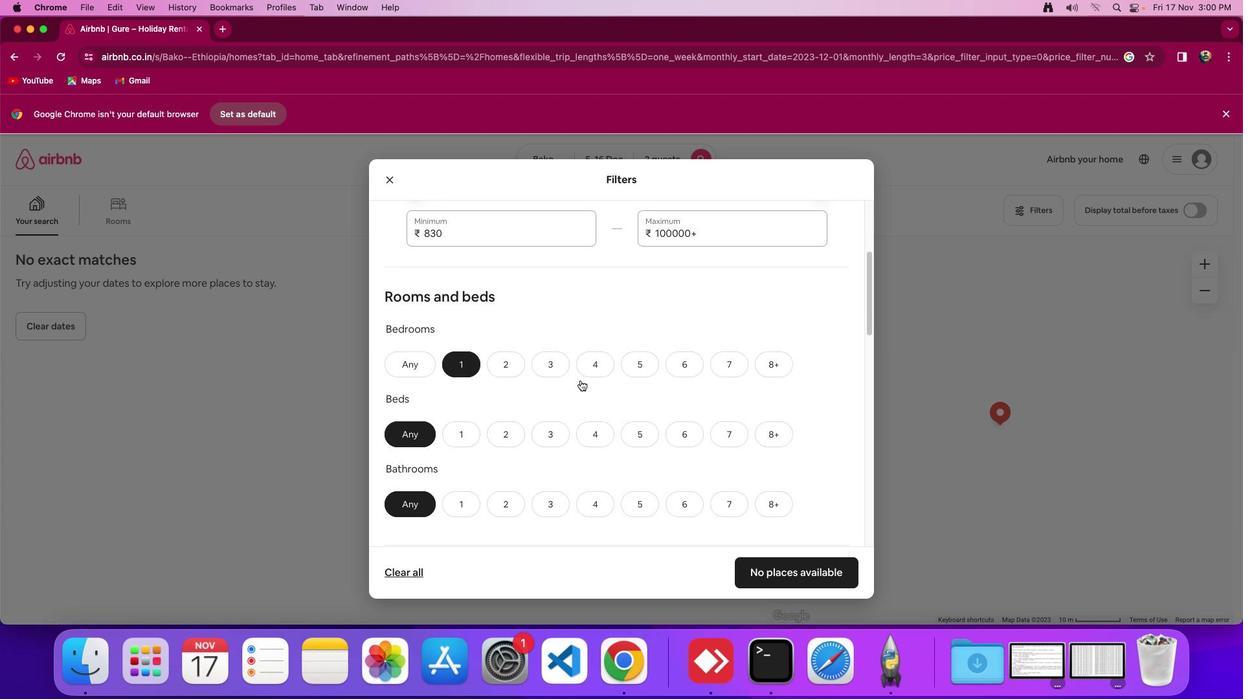 
Action: Mouse scrolled (533, 332) with delta (-46, -47)
Screenshot: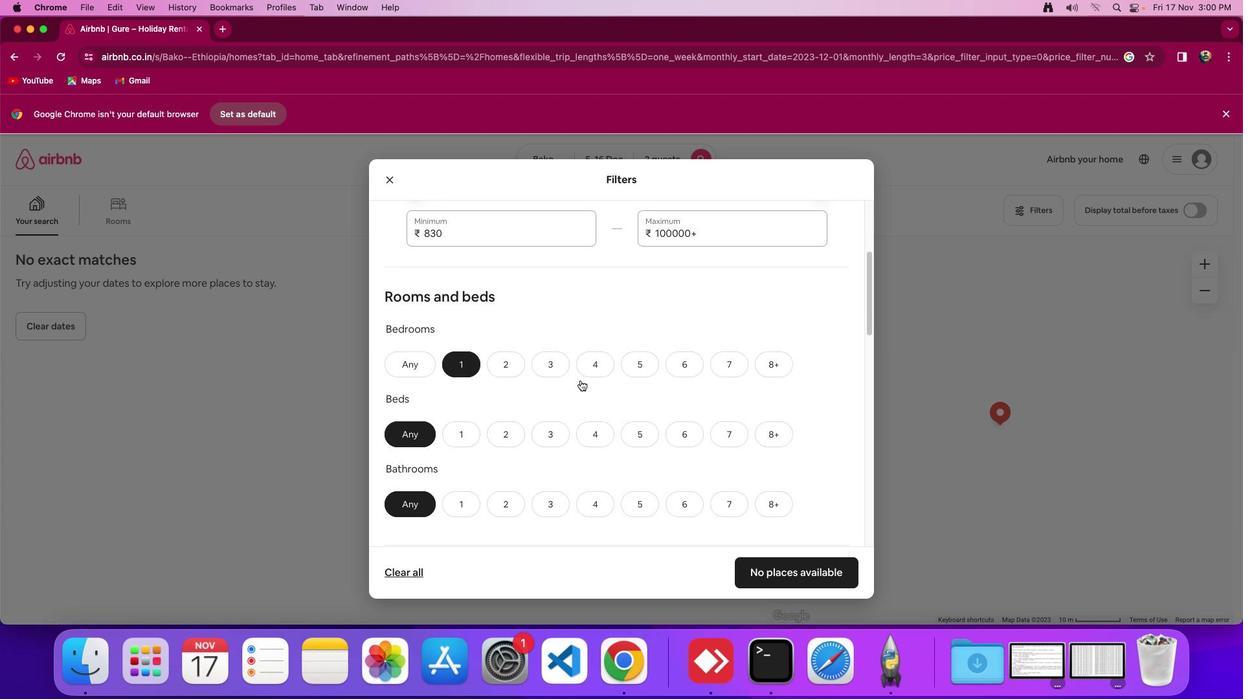 
Action: Mouse scrolled (533, 332) with delta (-46, -47)
Screenshot: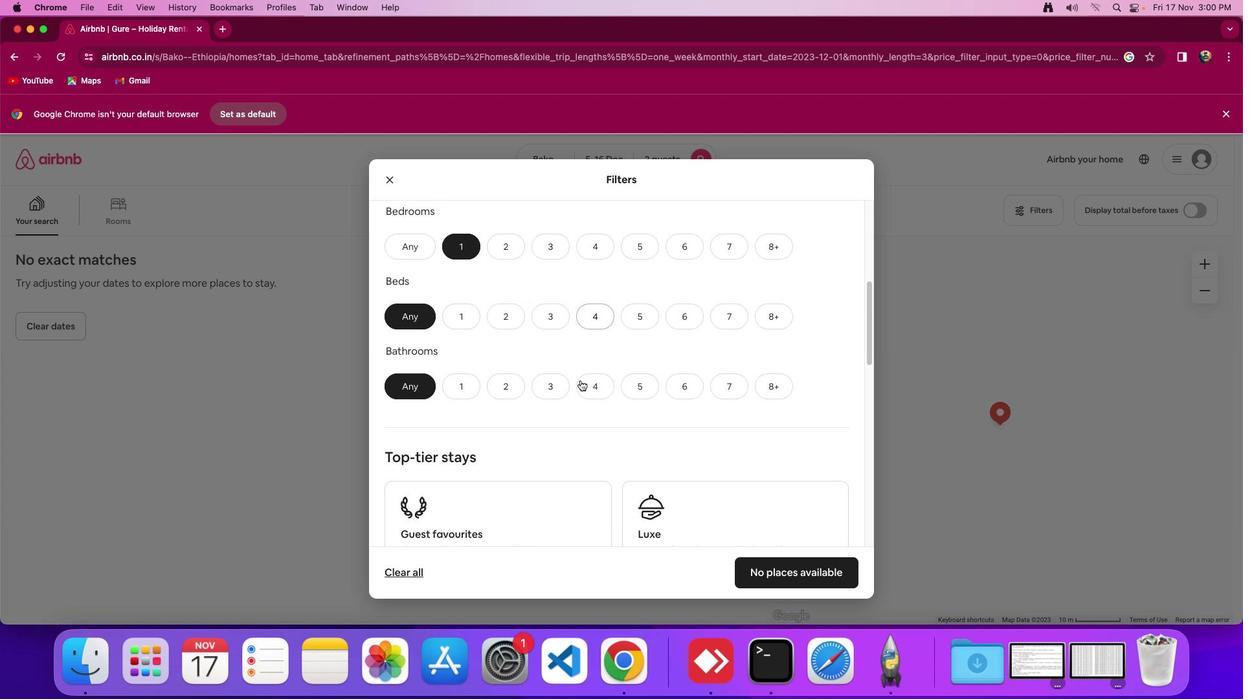 
Action: Mouse scrolled (533, 332) with delta (-46, -49)
Screenshot: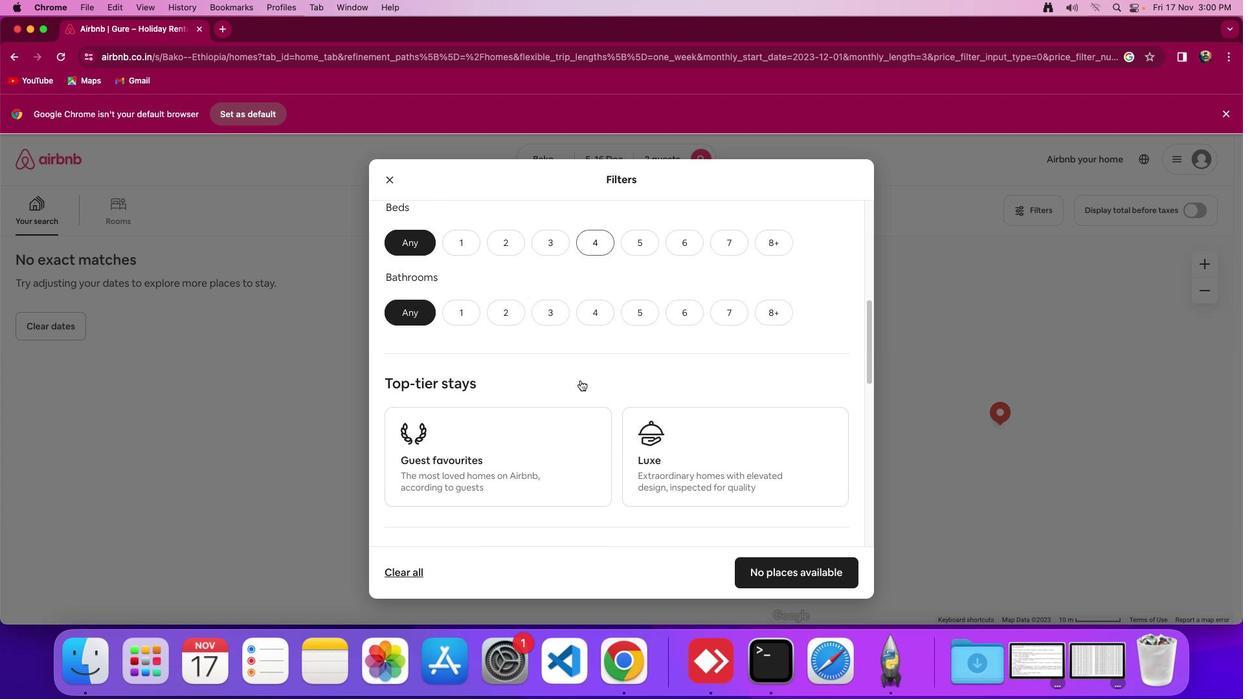 
Action: Mouse scrolled (533, 332) with delta (-46, -50)
Screenshot: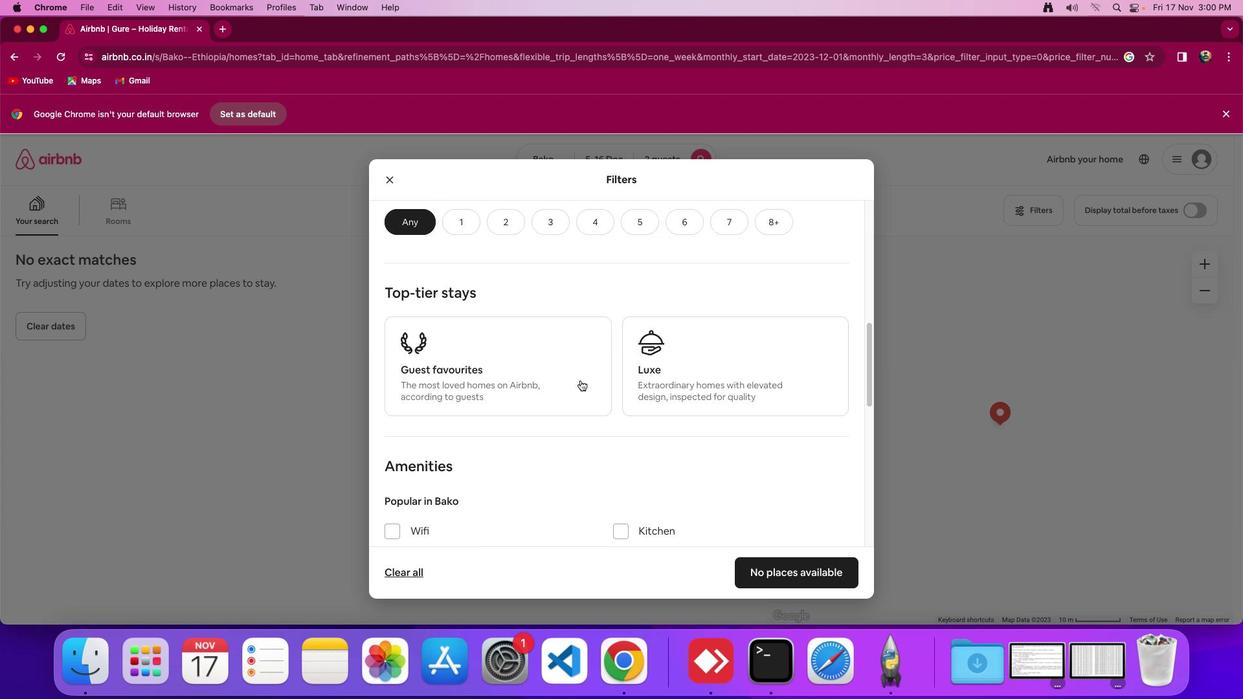 
Action: Mouse moved to (447, 262)
Screenshot: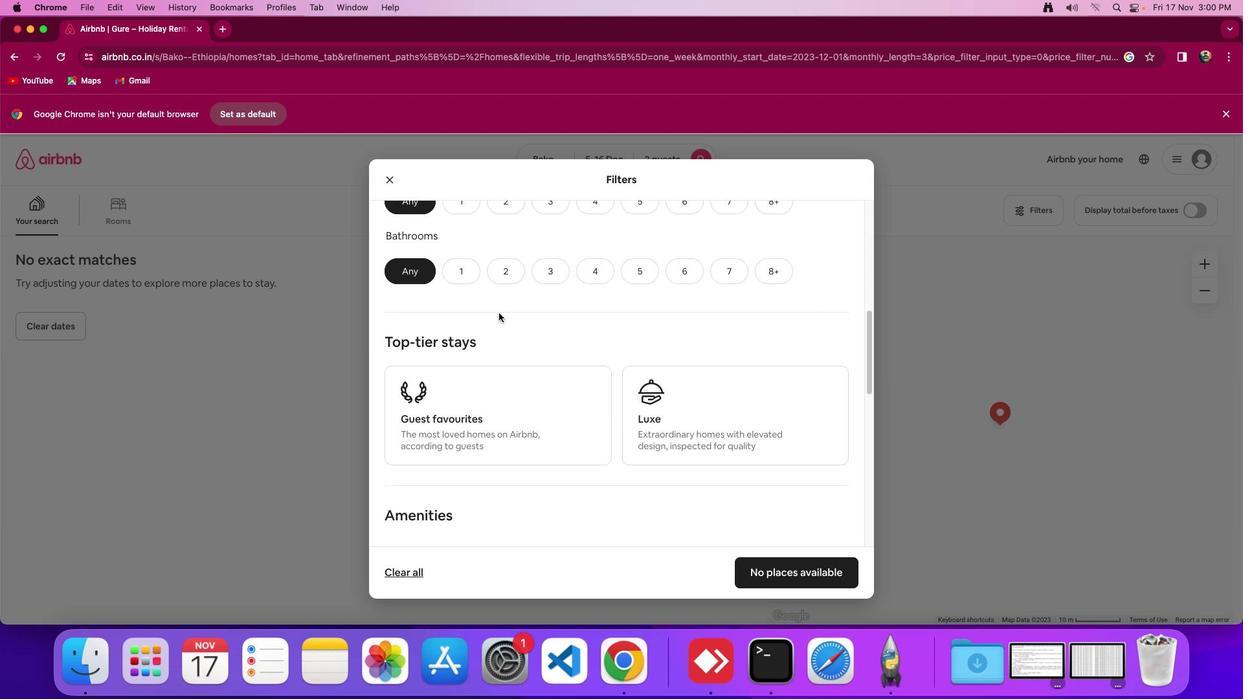 
Action: Mouse scrolled (447, 262) with delta (-46, -45)
Screenshot: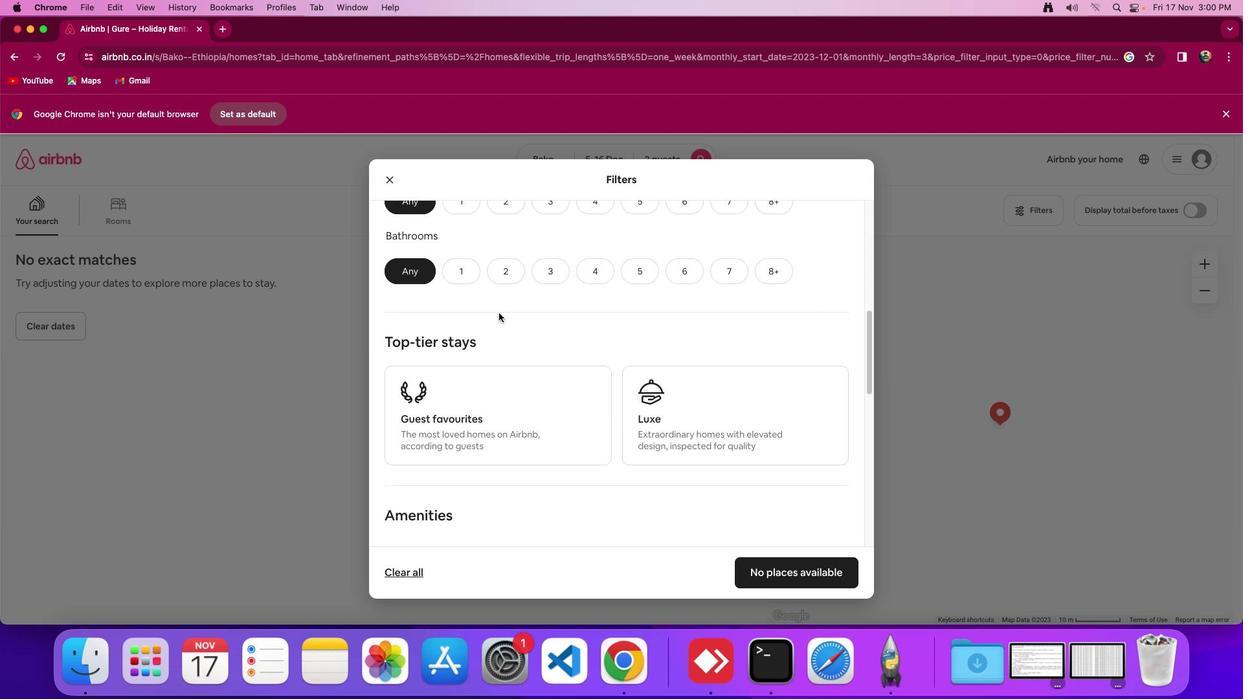 
Action: Mouse moved to (449, 264)
Screenshot: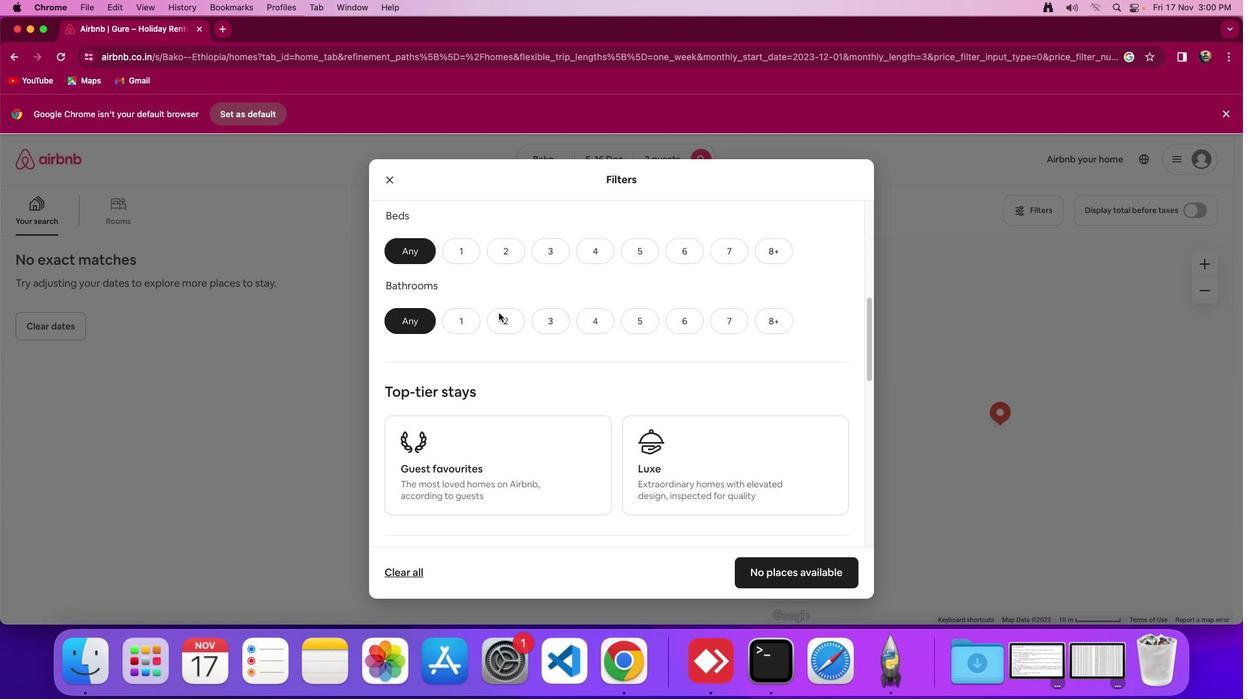 
Action: Mouse scrolled (449, 264) with delta (-46, -45)
Screenshot: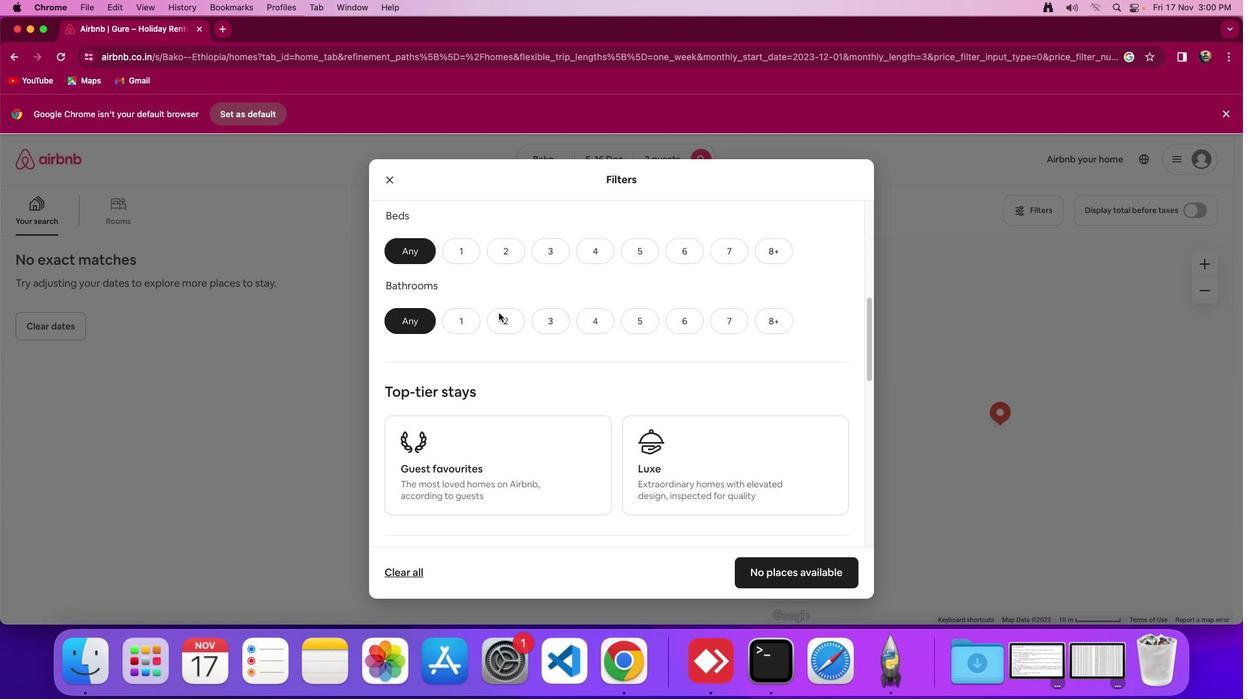 
Action: Mouse moved to (450, 265)
Screenshot: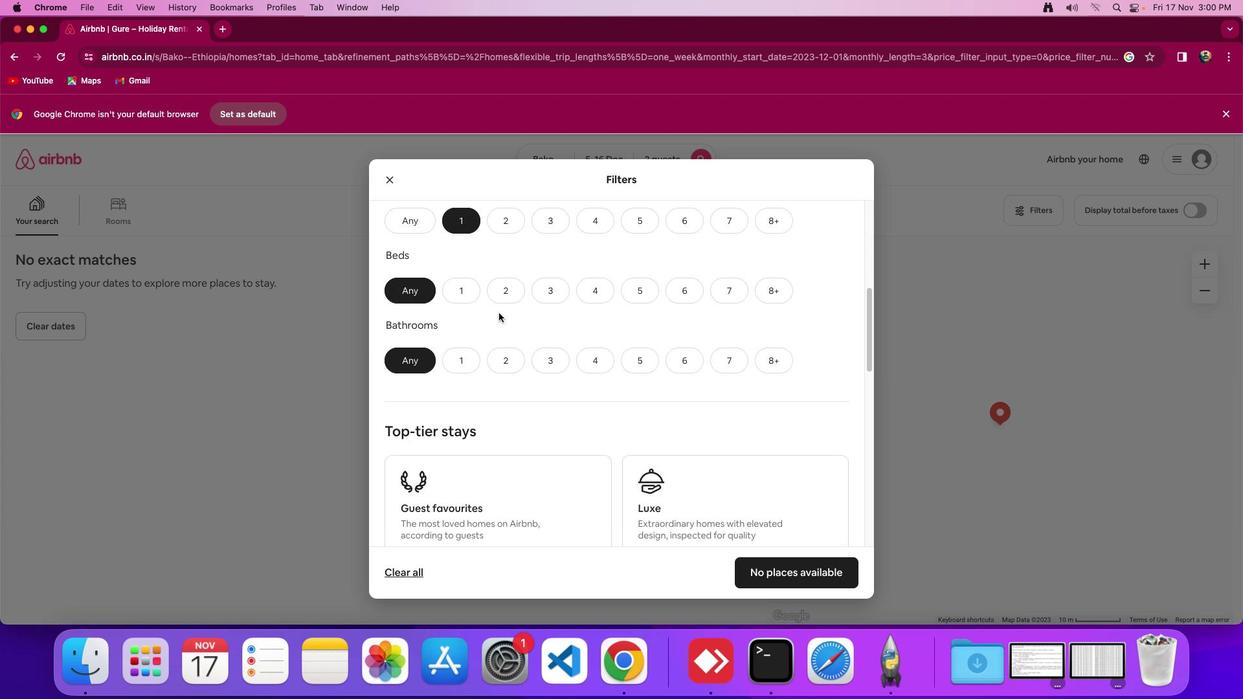 
Action: Mouse scrolled (450, 265) with delta (-46, -44)
Screenshot: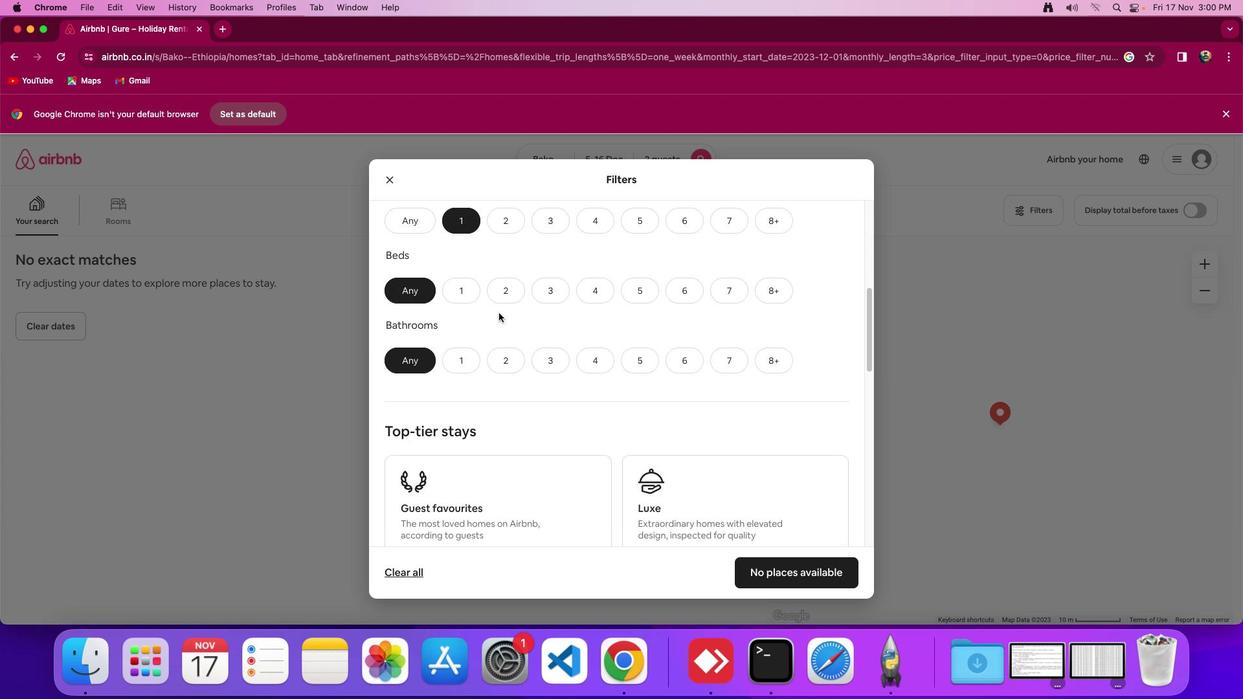 
Action: Mouse moved to (428, 257)
Screenshot: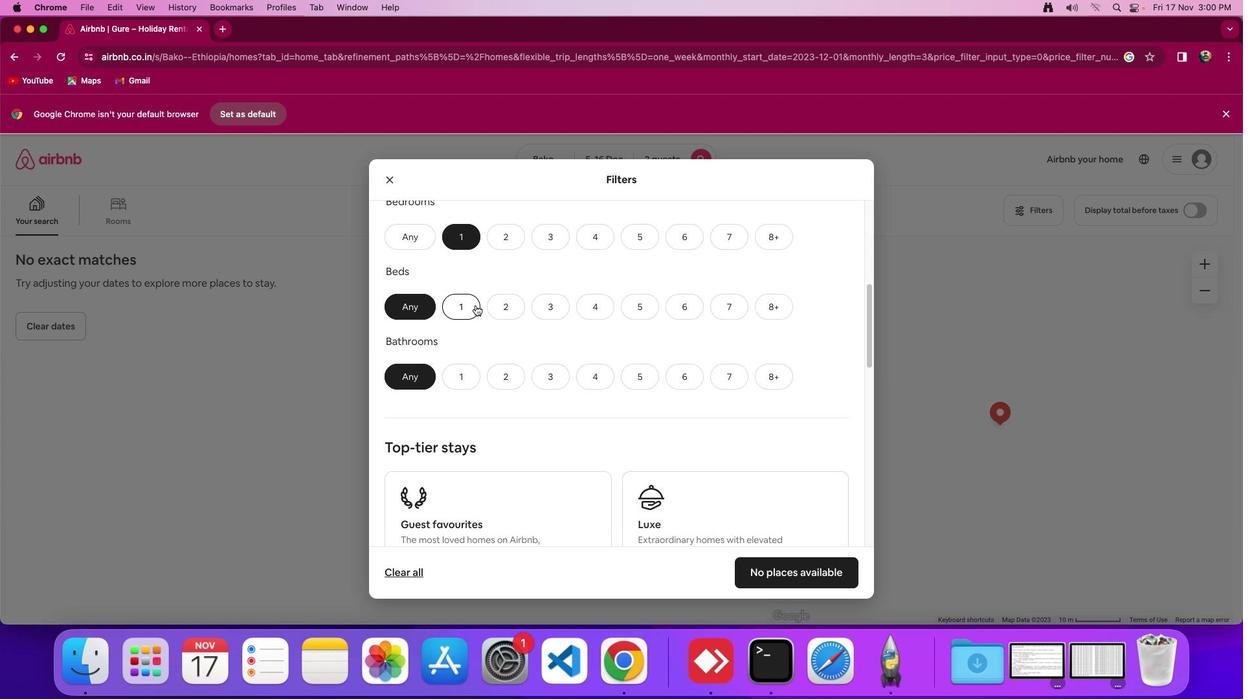 
Action: Mouse pressed left at (428, 257)
Screenshot: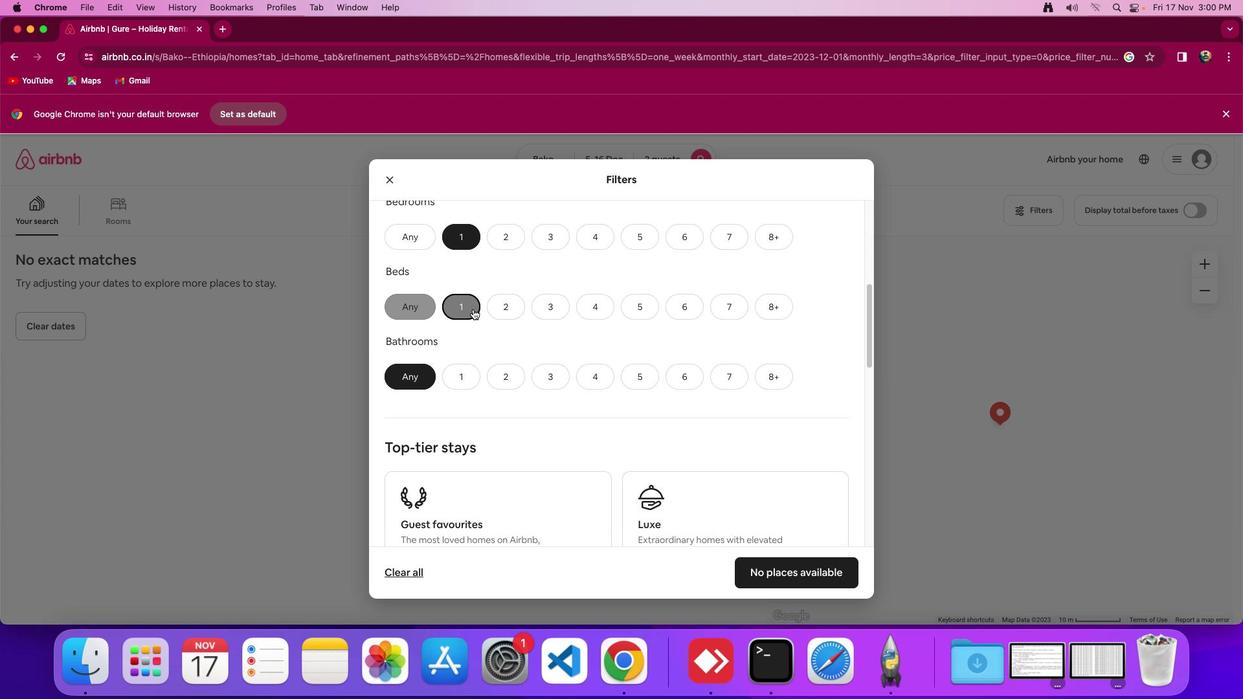 
Action: Mouse moved to (418, 329)
Screenshot: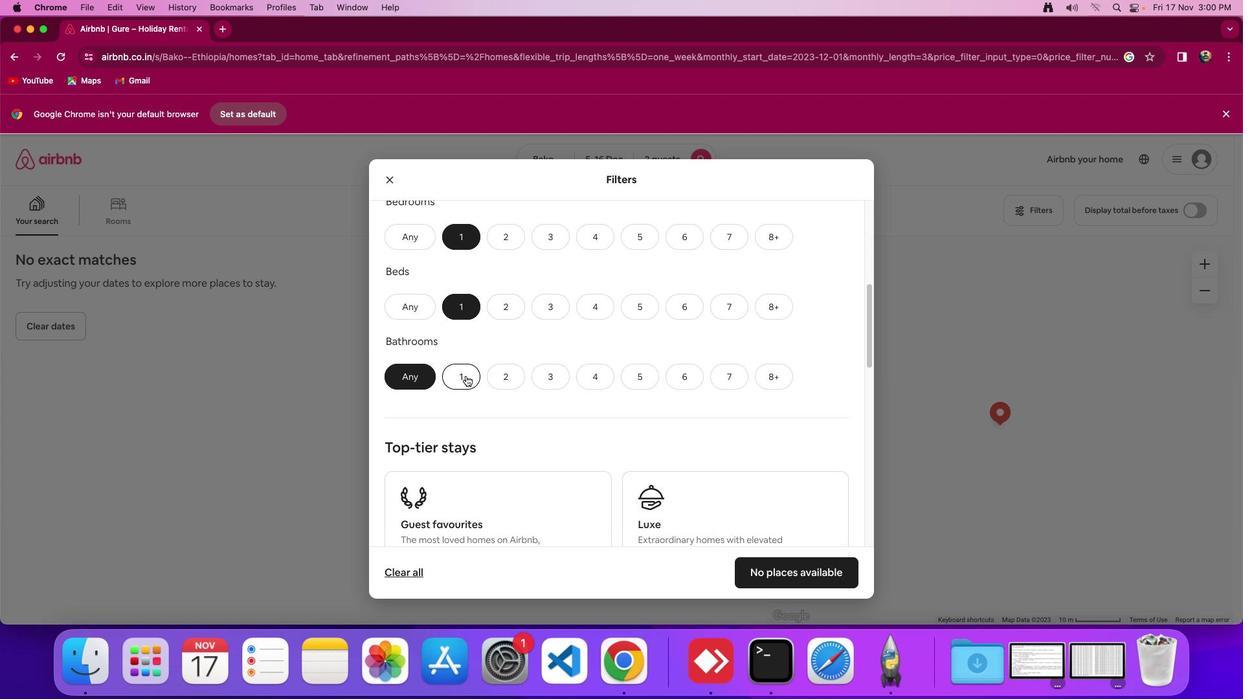 
Action: Mouse pressed left at (418, 329)
Screenshot: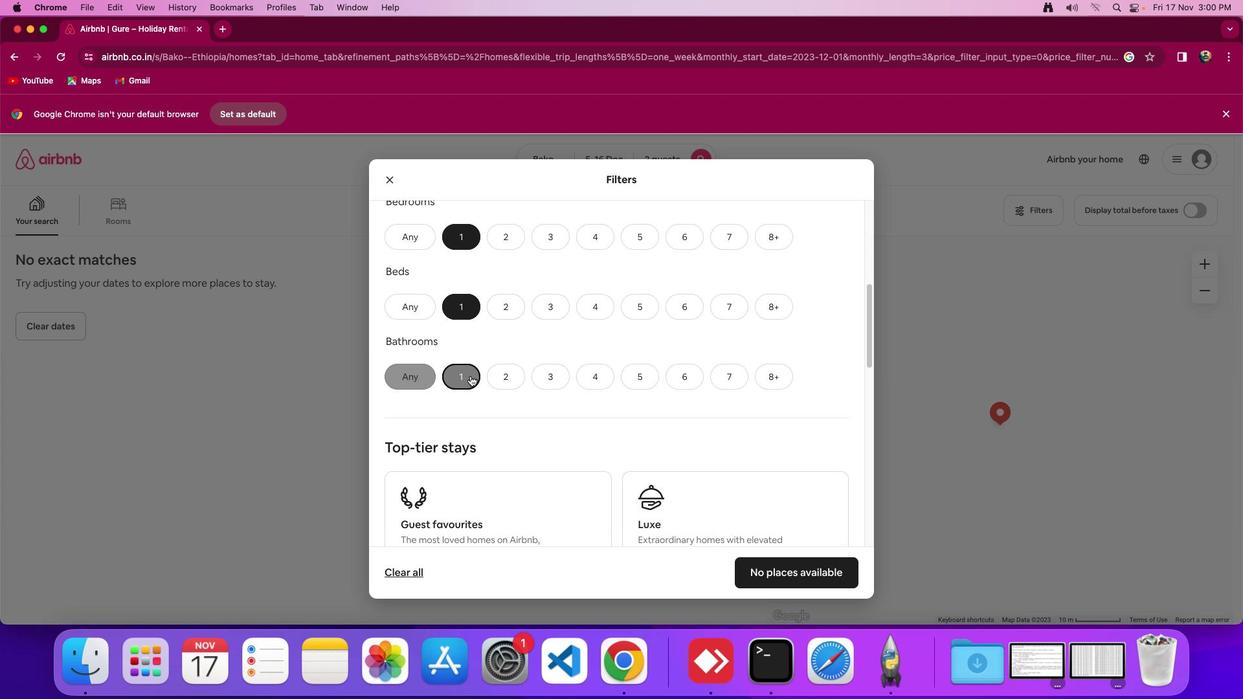 
Action: Mouse moved to (518, 316)
Screenshot: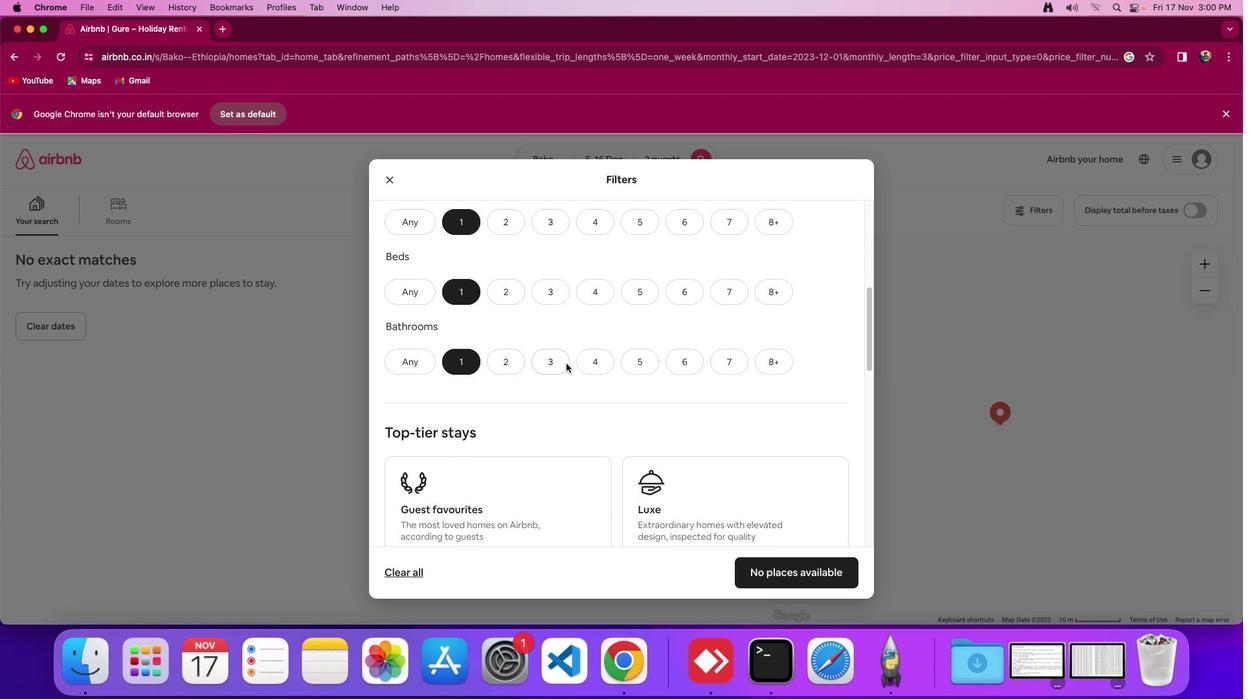 
Action: Mouse scrolled (518, 316) with delta (-46, -47)
Screenshot: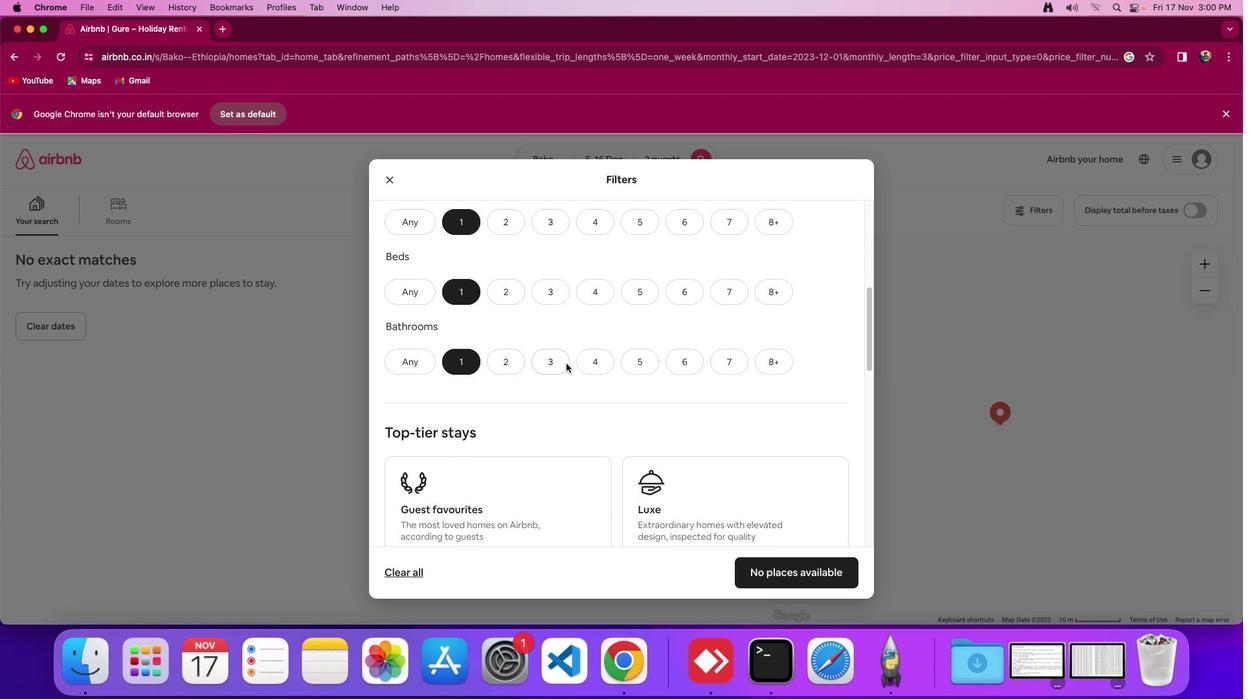 
Action: Mouse moved to (518, 316)
Screenshot: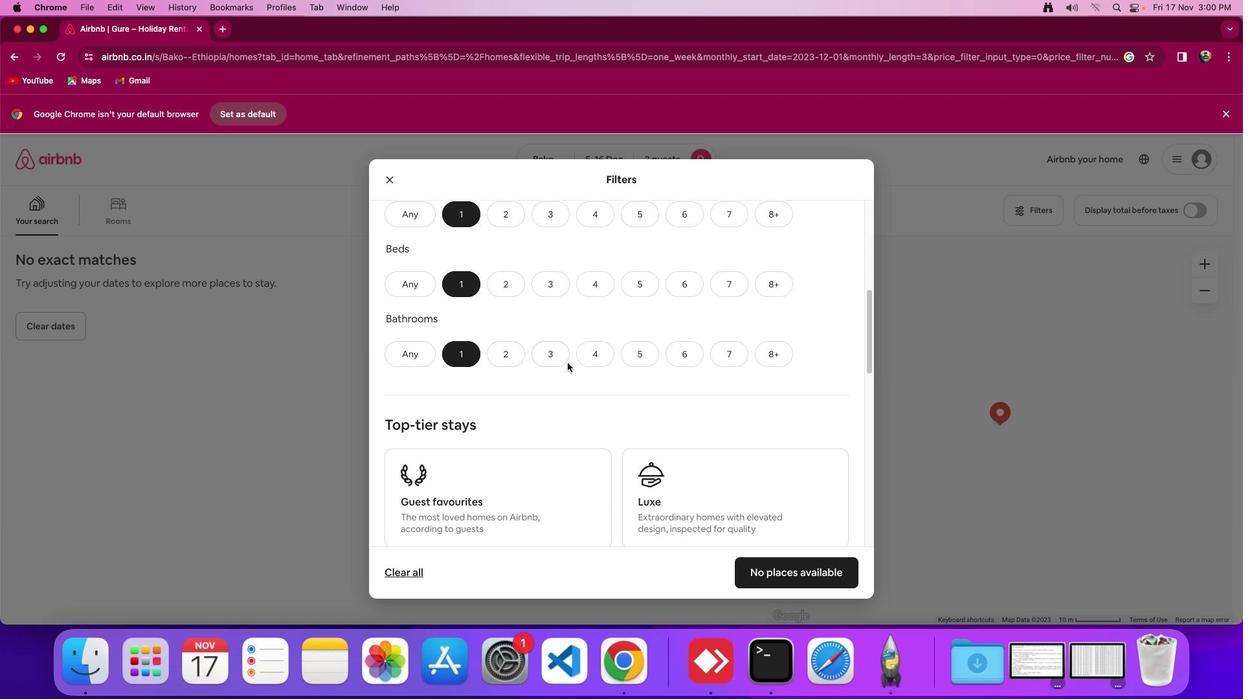 
Action: Mouse scrolled (518, 316) with delta (-46, -47)
Screenshot: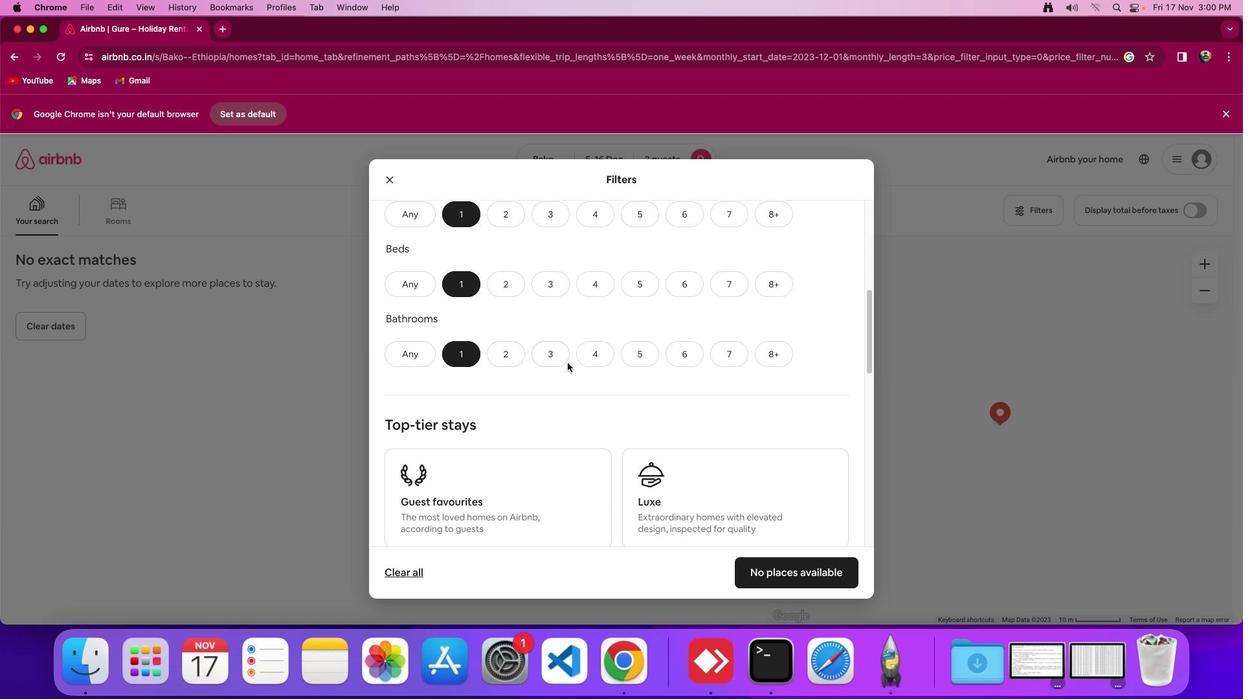 
Action: Mouse scrolled (518, 316) with delta (-46, -48)
Screenshot: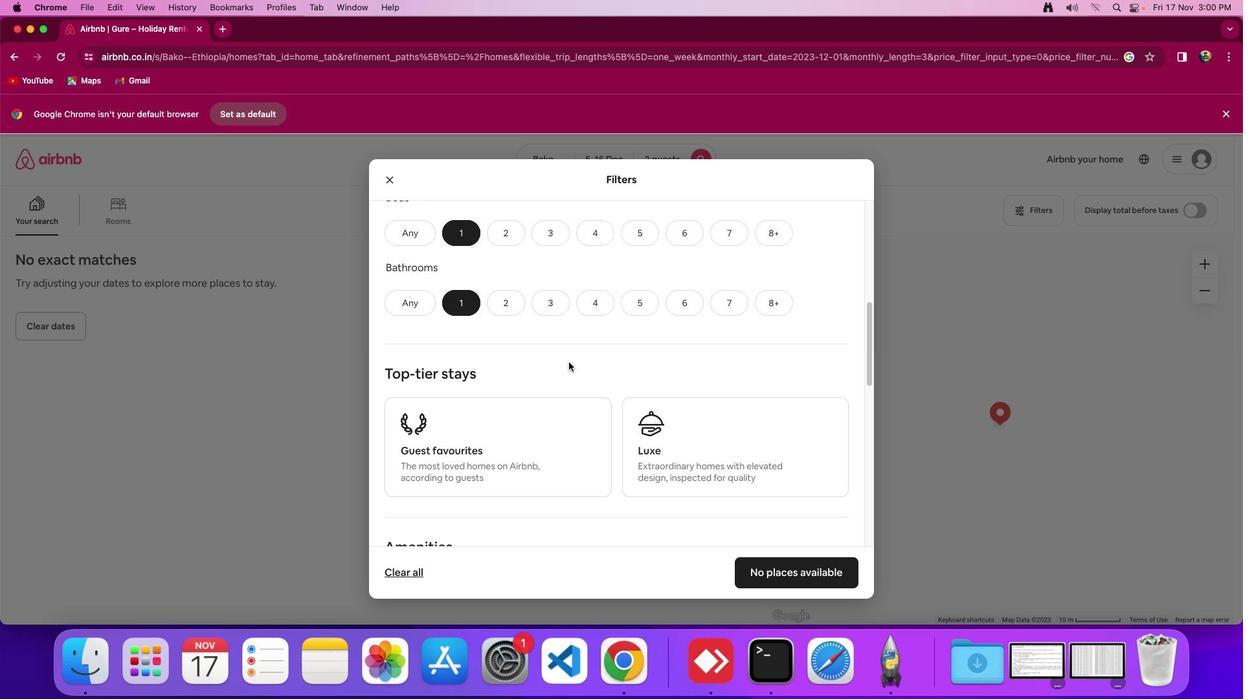 
Action: Mouse moved to (522, 315)
Screenshot: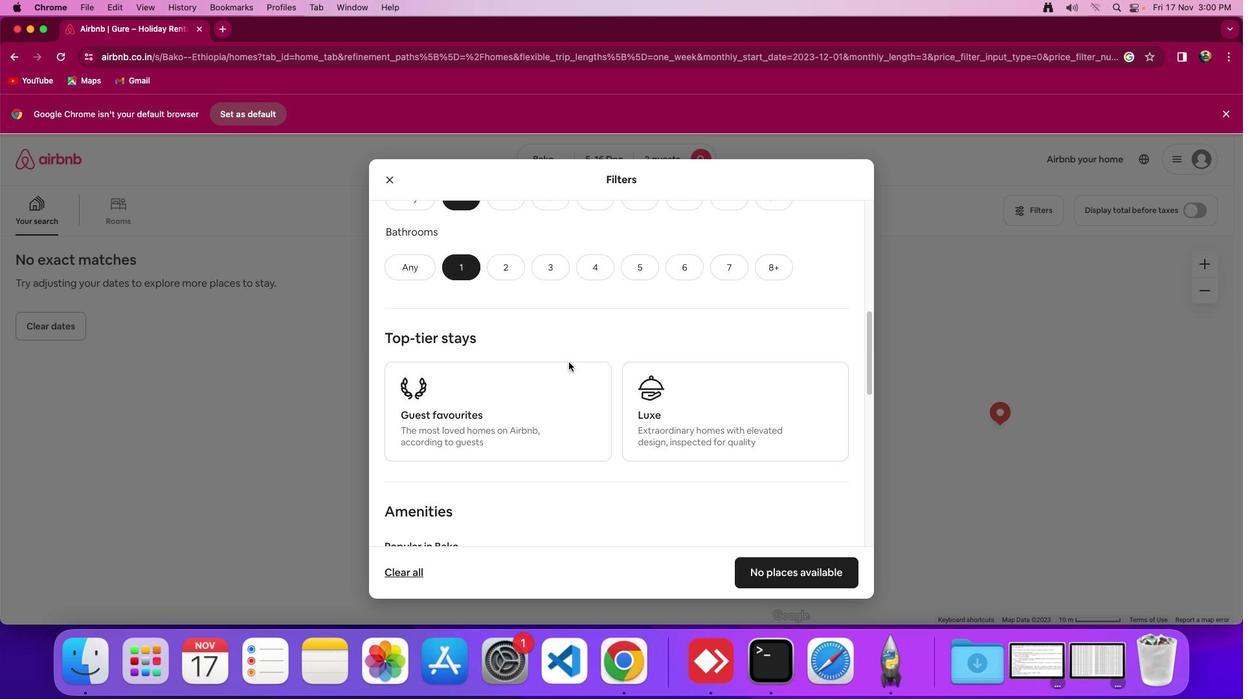 
Action: Mouse scrolled (522, 315) with delta (-46, -47)
Screenshot: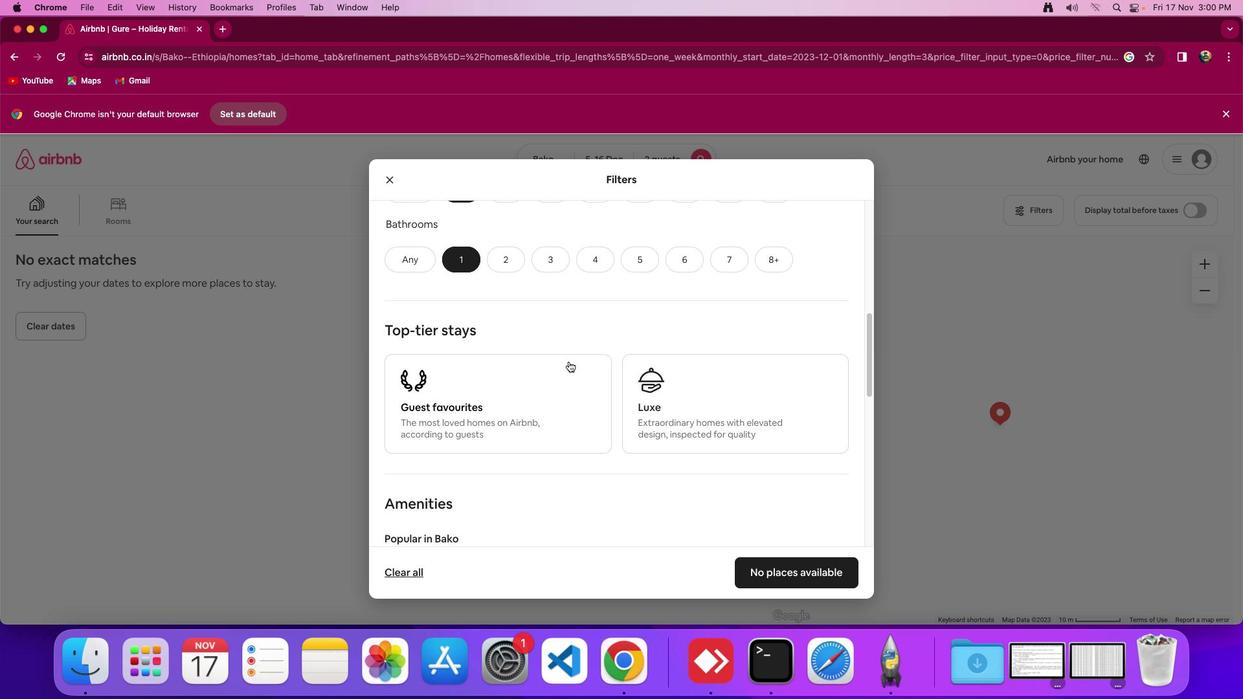 
Action: Mouse scrolled (522, 315) with delta (-46, -47)
Screenshot: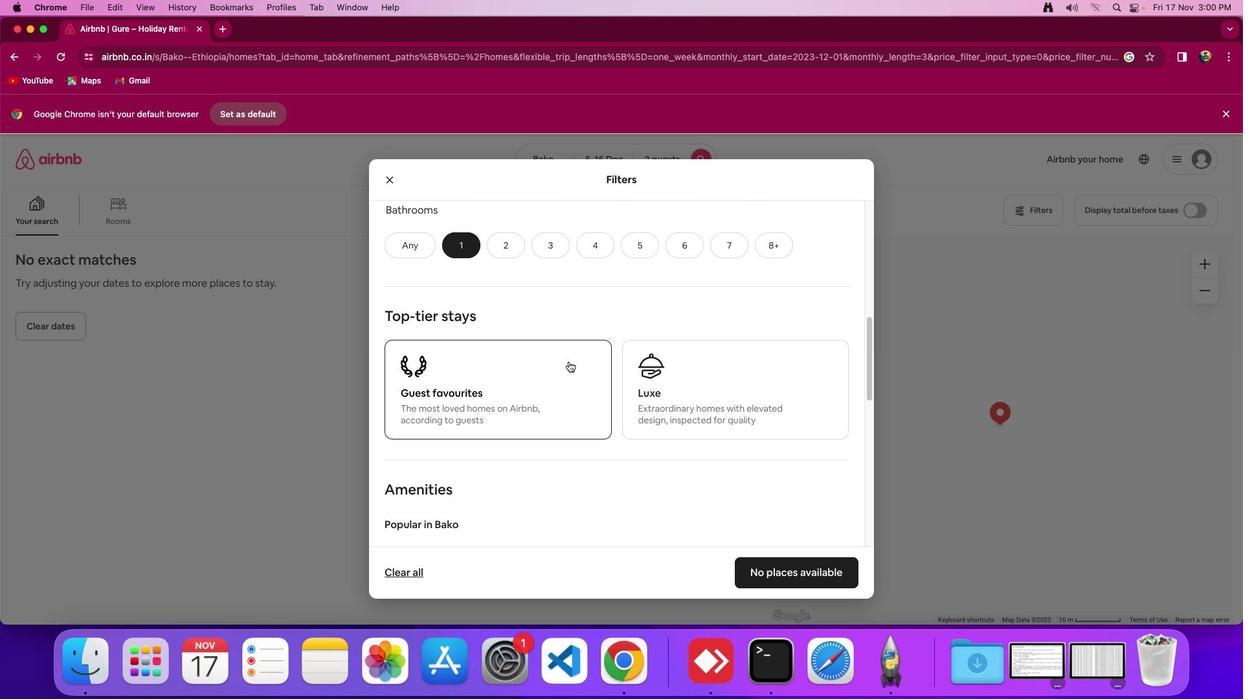 
Action: Mouse moved to (523, 312)
Screenshot: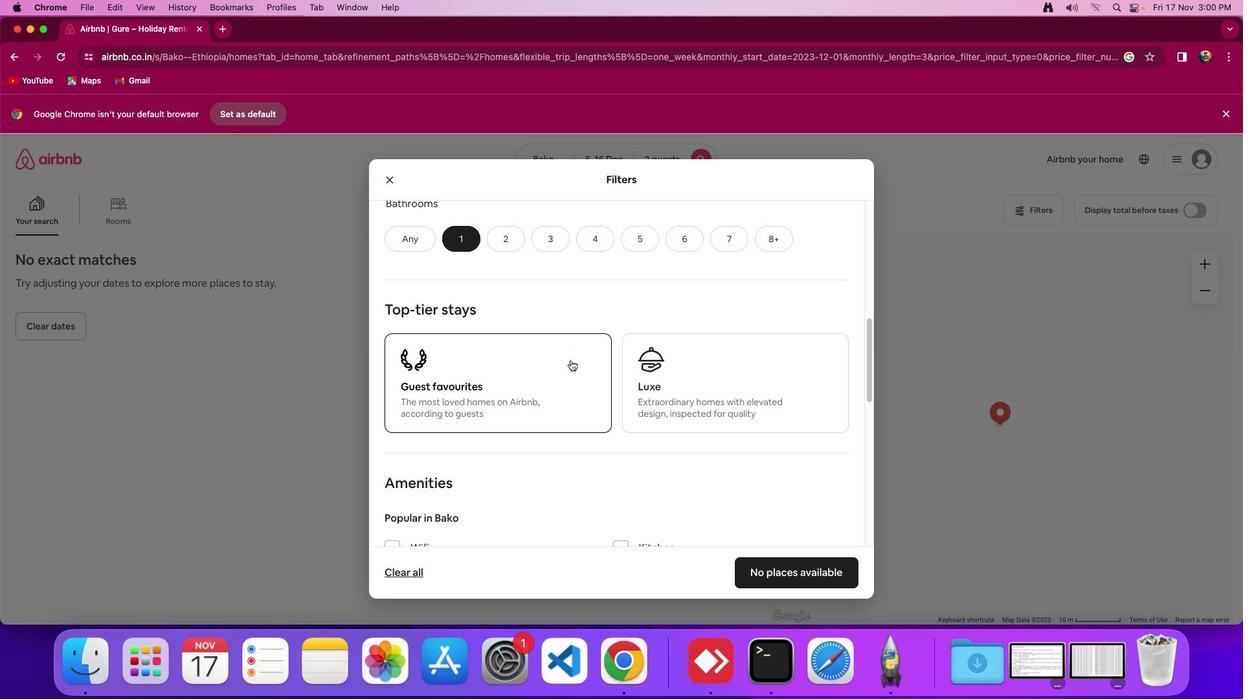 
Action: Mouse scrolled (523, 312) with delta (-46, -47)
Screenshot: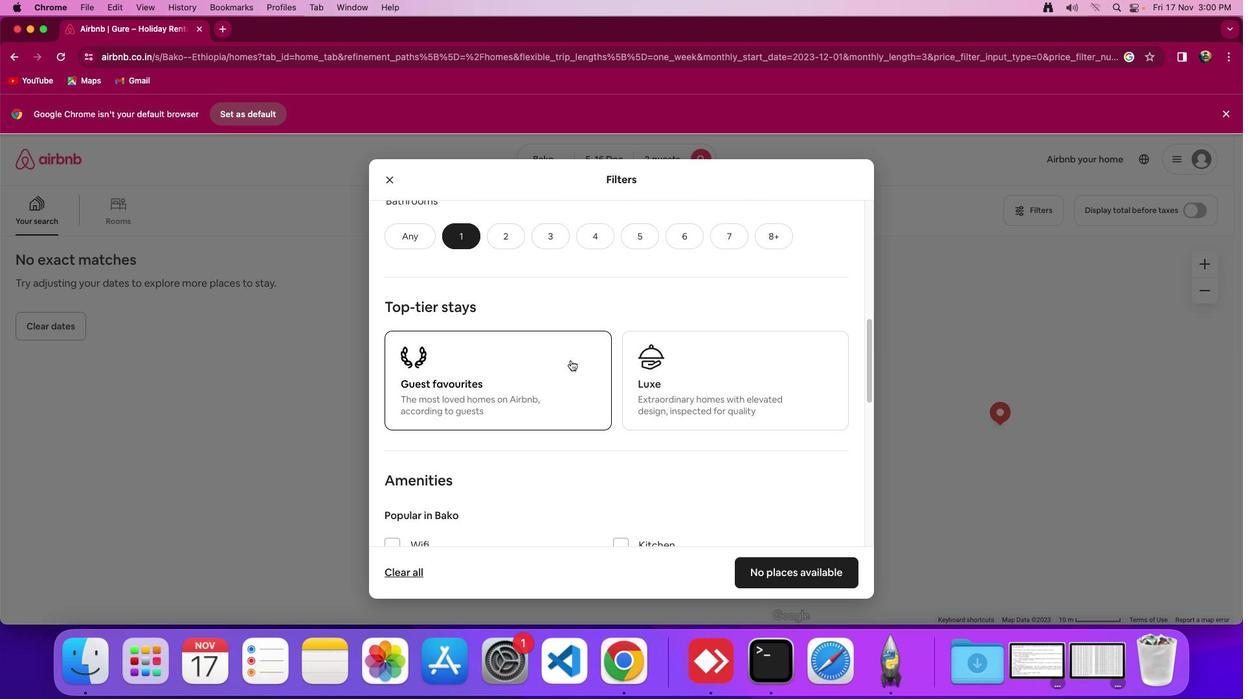 
Action: Mouse moved to (523, 312)
Screenshot: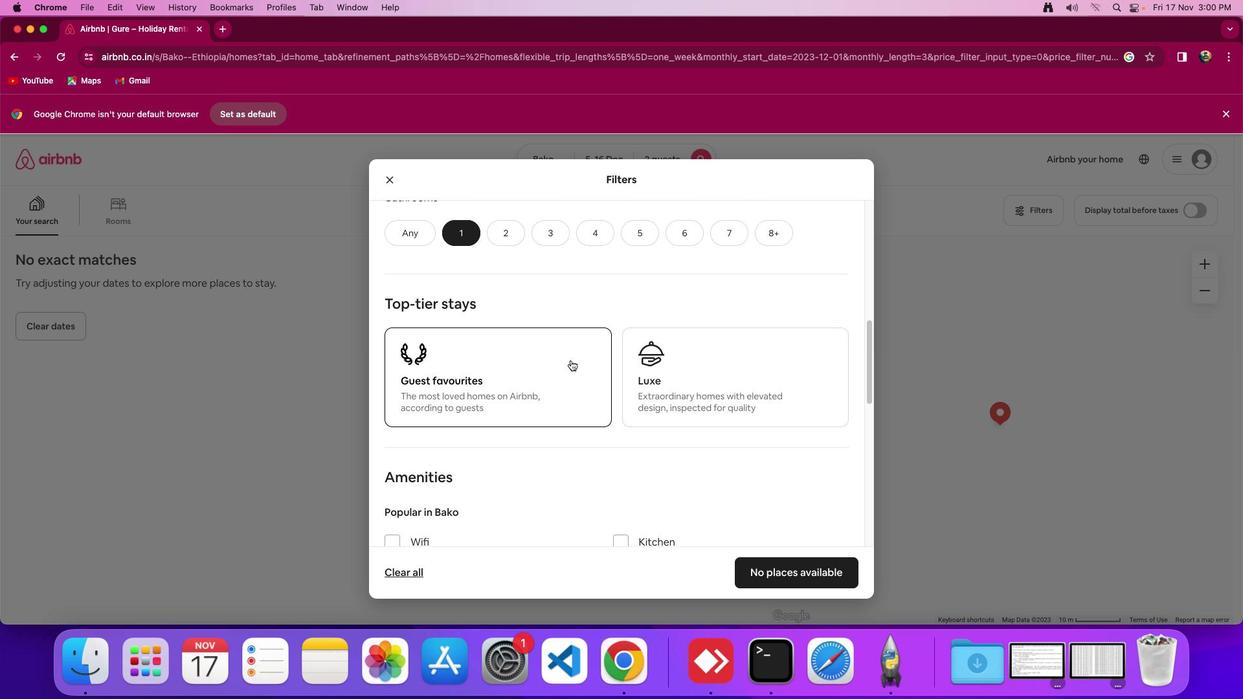 
Action: Mouse scrolled (523, 312) with delta (-46, -47)
Screenshot: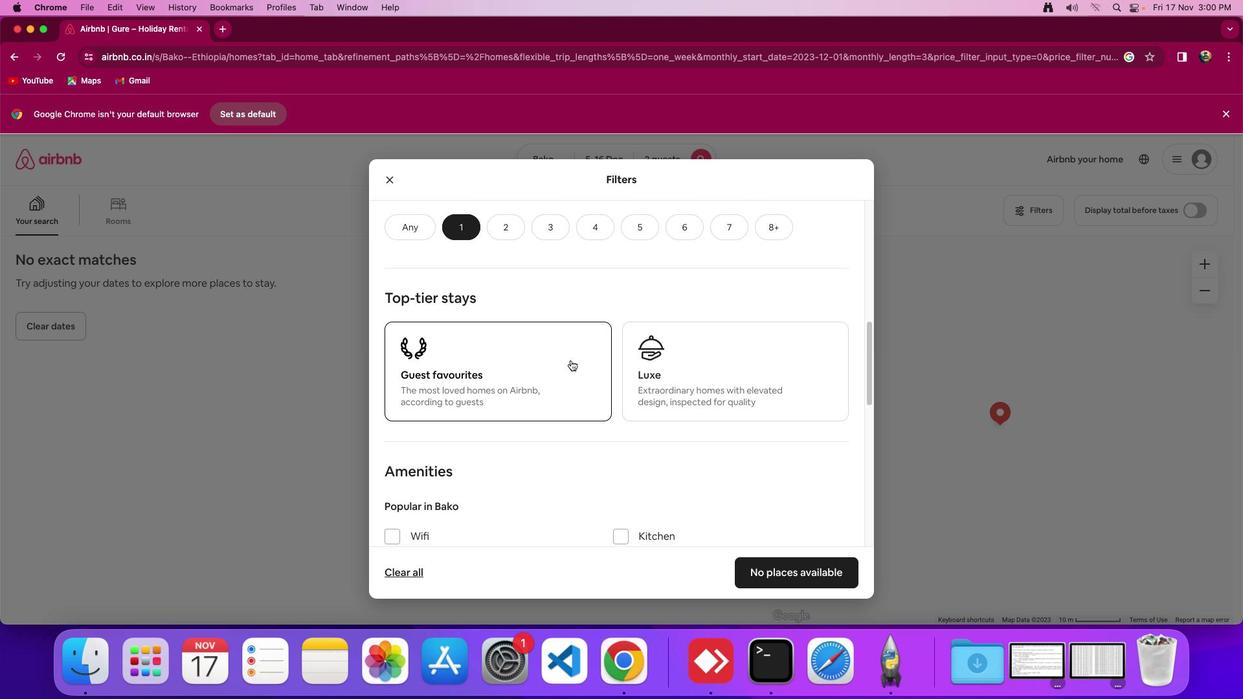 
Action: Mouse moved to (533, 312)
Screenshot: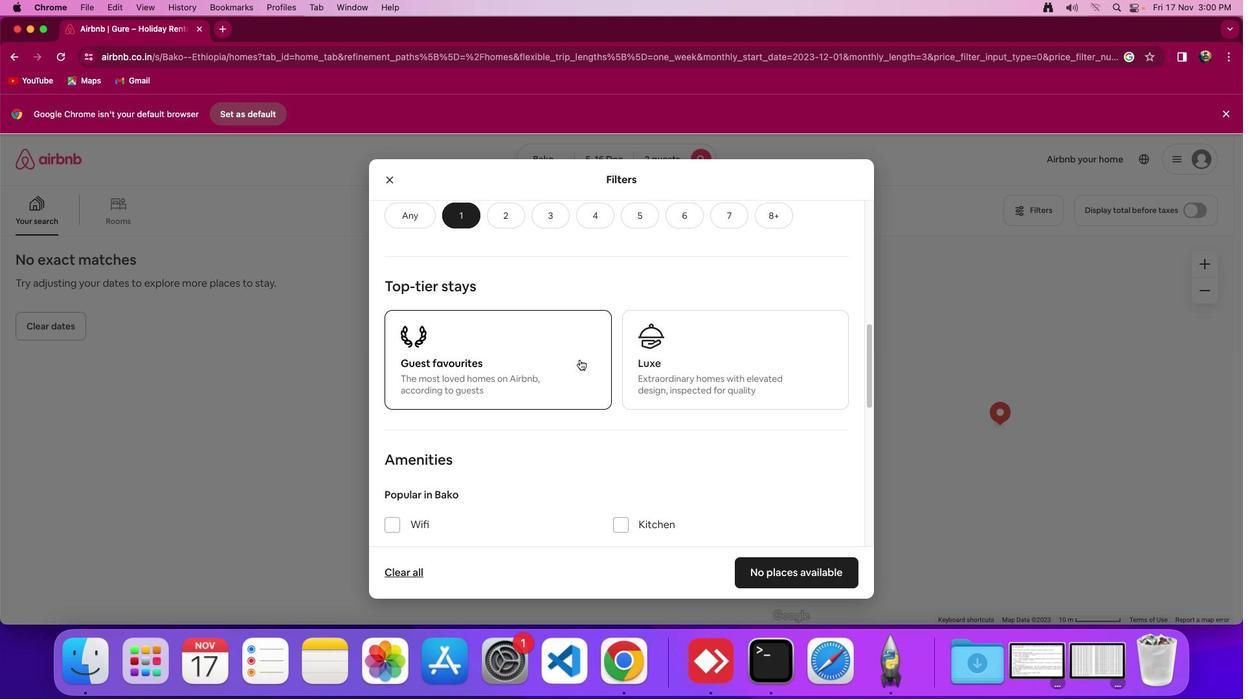 
Action: Mouse scrolled (533, 312) with delta (-46, -47)
Screenshot: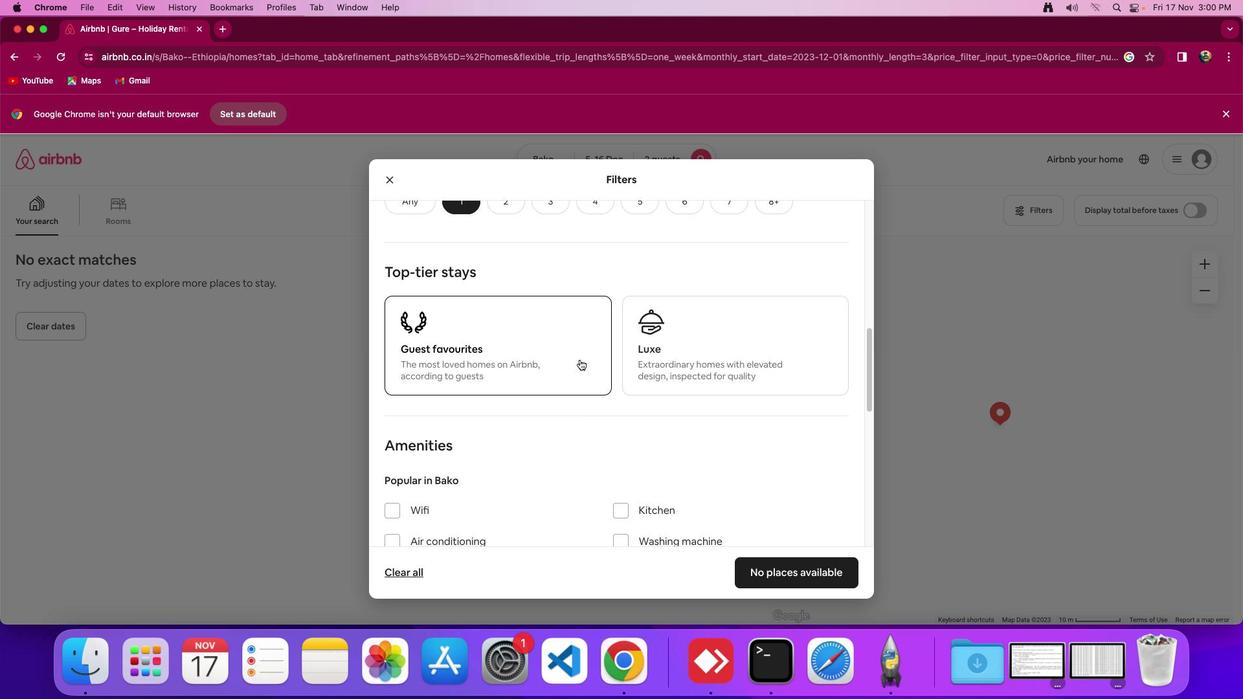 
Action: Mouse scrolled (533, 312) with delta (-46, -47)
Screenshot: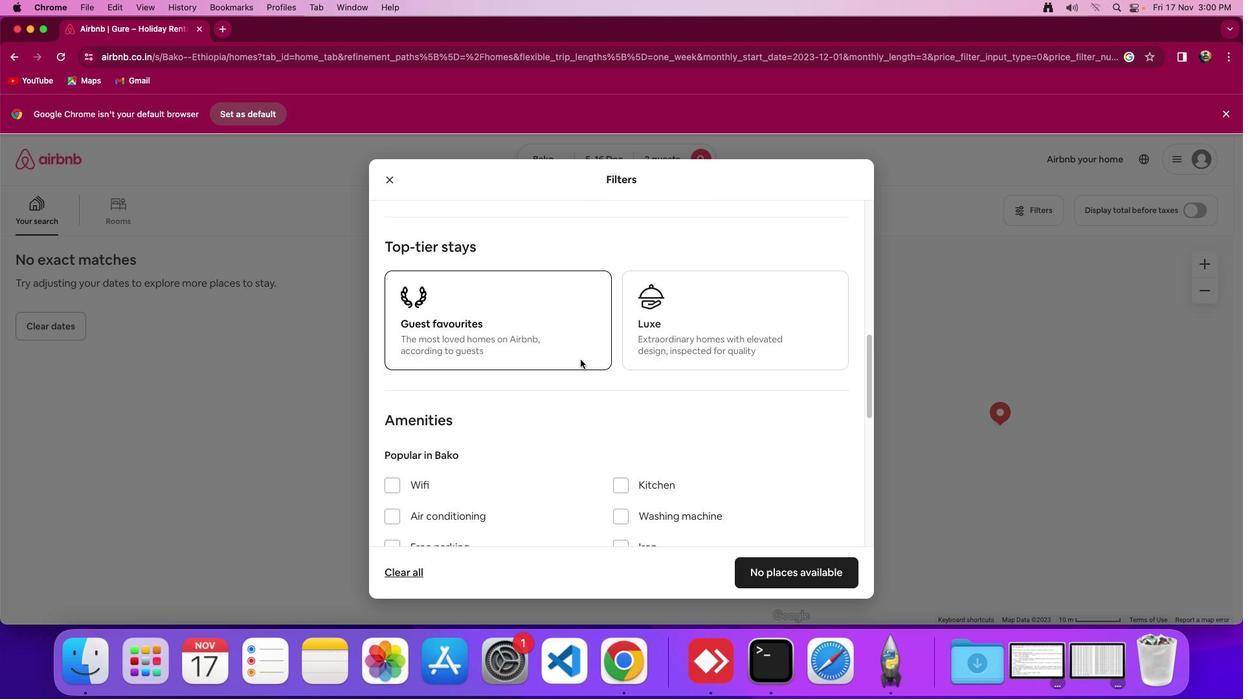 
Action: Mouse scrolled (533, 312) with delta (-46, -48)
Screenshot: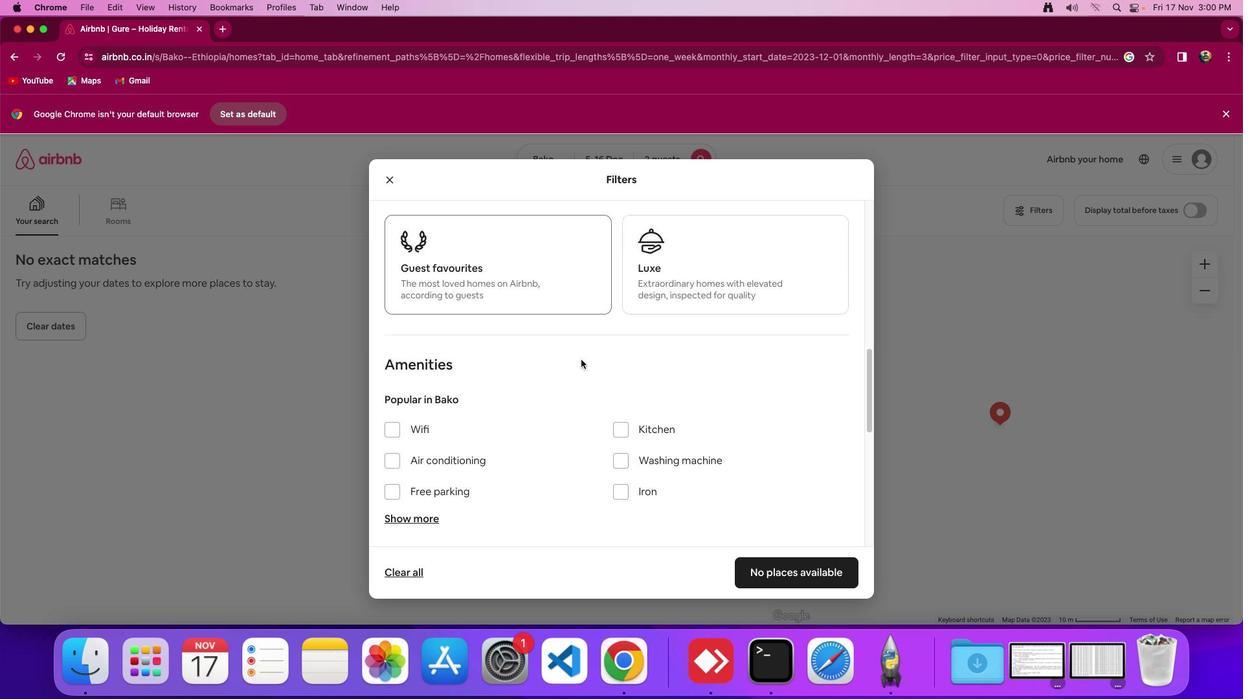 
Action: Mouse moved to (542, 325)
Screenshot: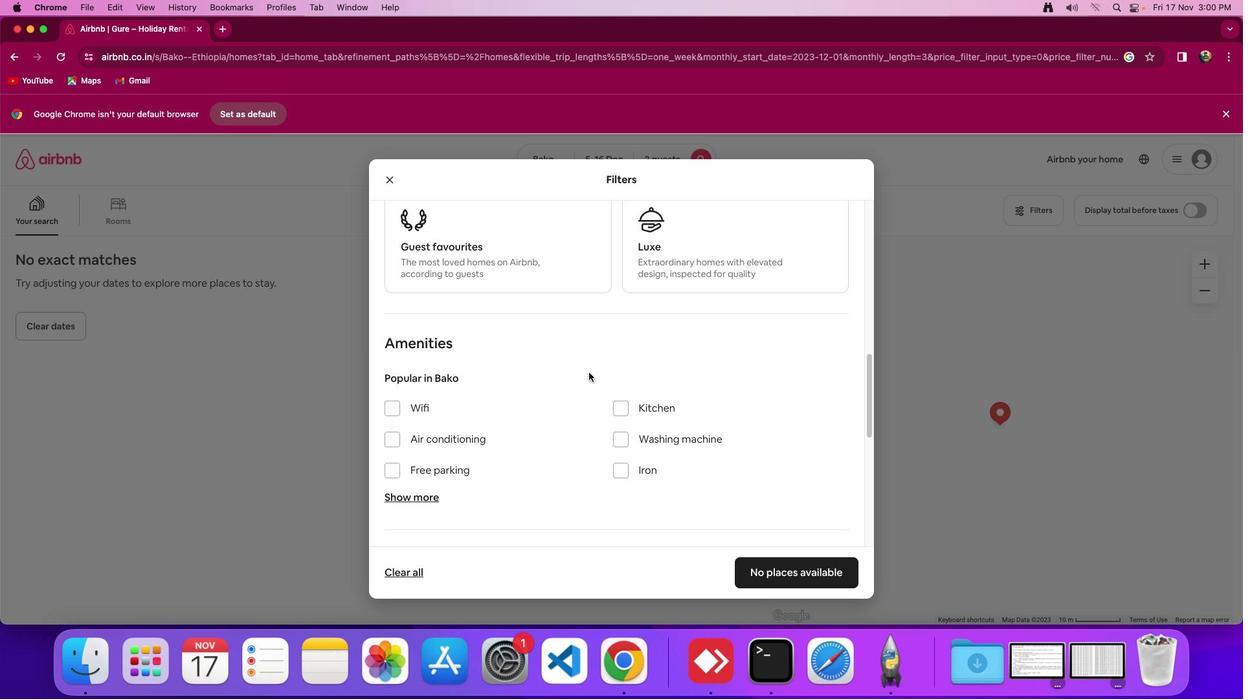 
Action: Mouse scrolled (542, 325) with delta (-46, -47)
Screenshot: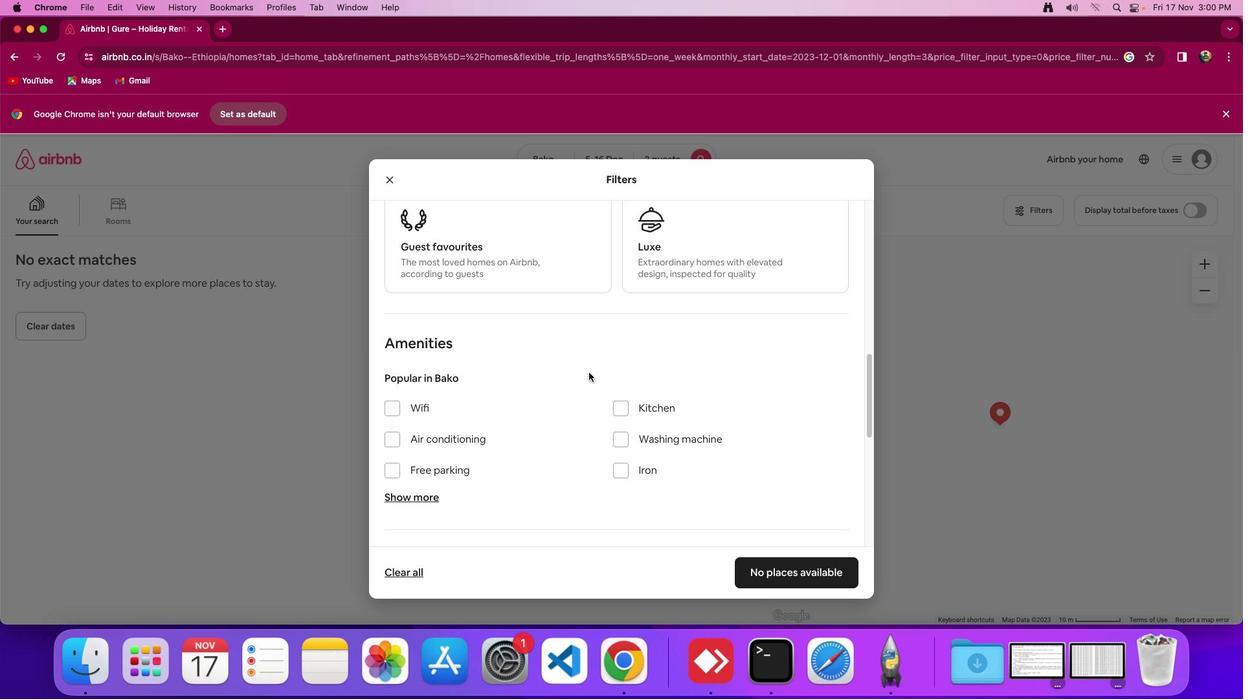 
Action: Mouse scrolled (542, 325) with delta (-46, -47)
Screenshot: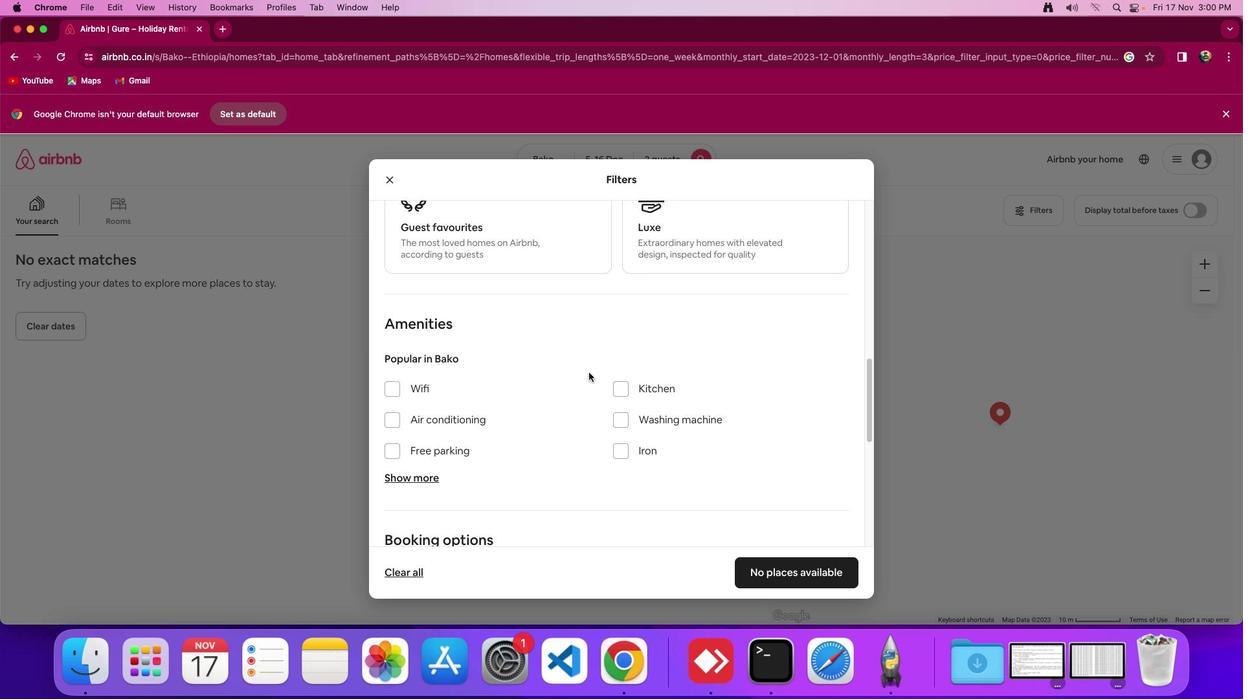 
Action: Mouse scrolled (542, 325) with delta (-46, -47)
Screenshot: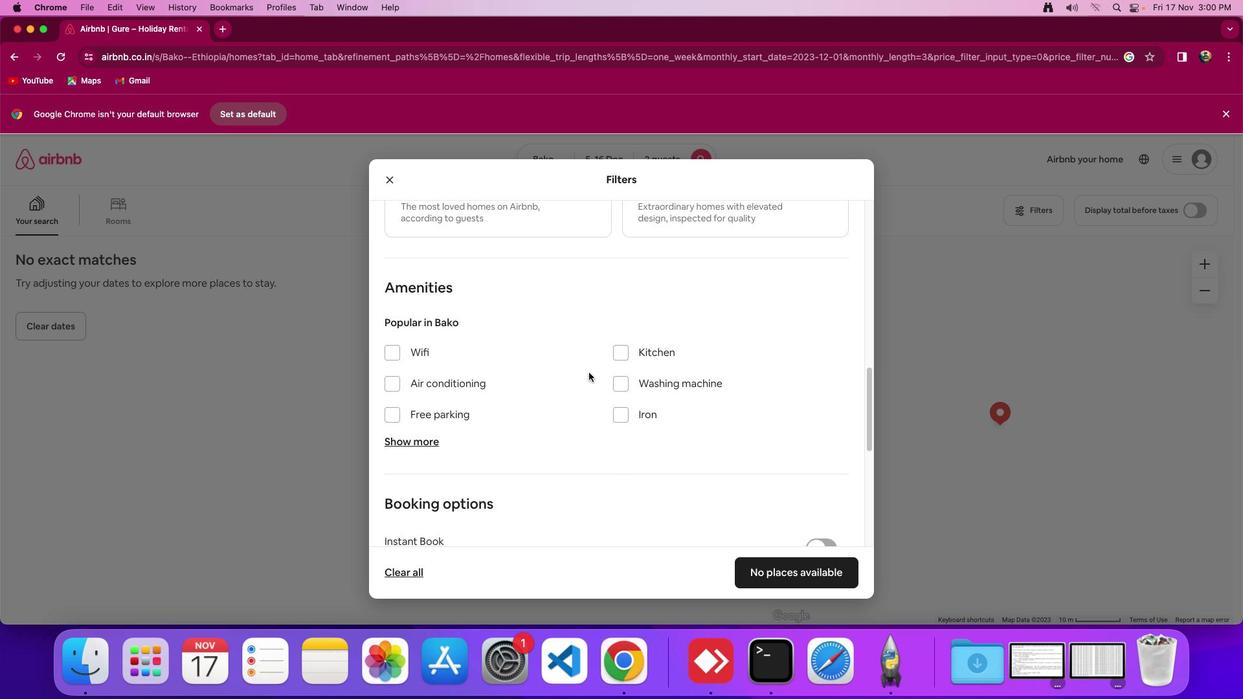 
Action: Mouse moved to (743, 522)
Screenshot: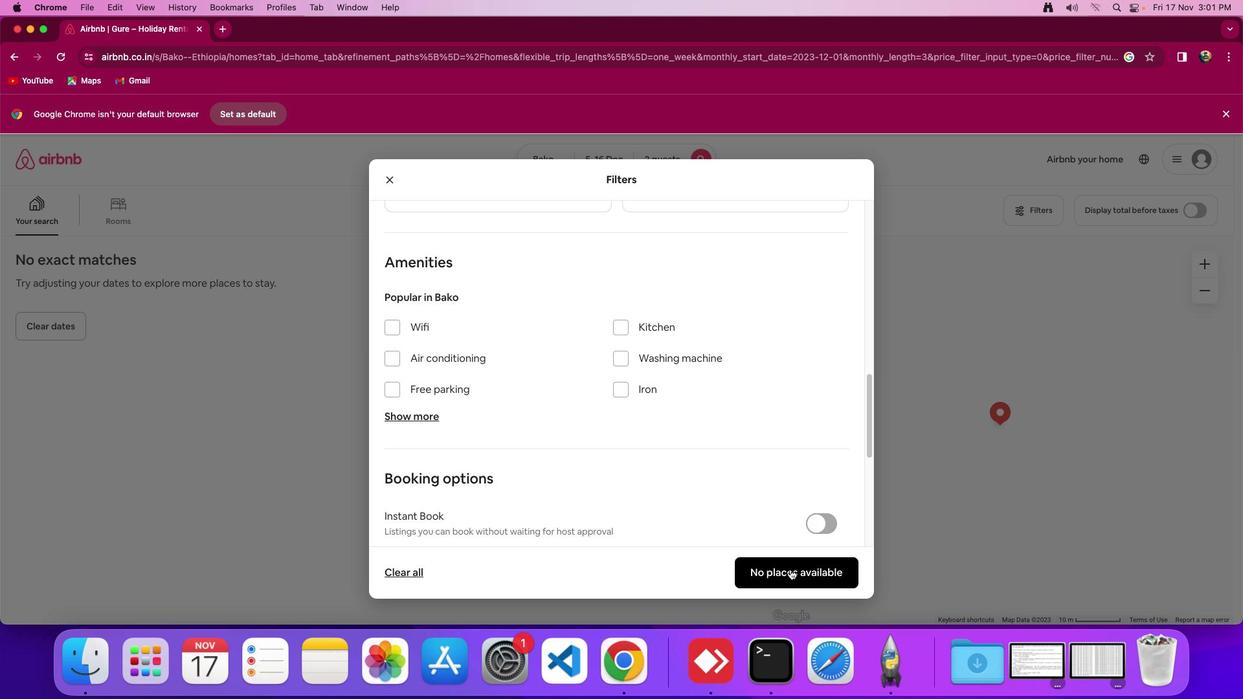 
Action: Mouse pressed left at (743, 522)
Screenshot: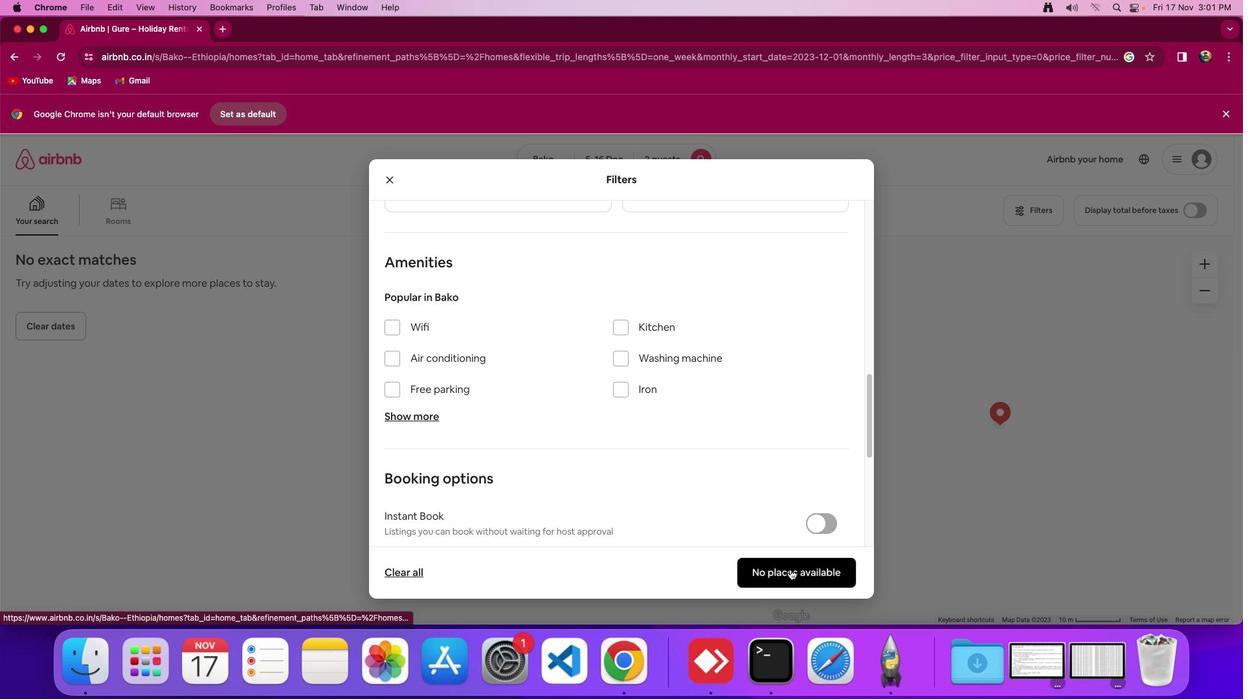 
Action: Mouse moved to (639, 375)
Screenshot: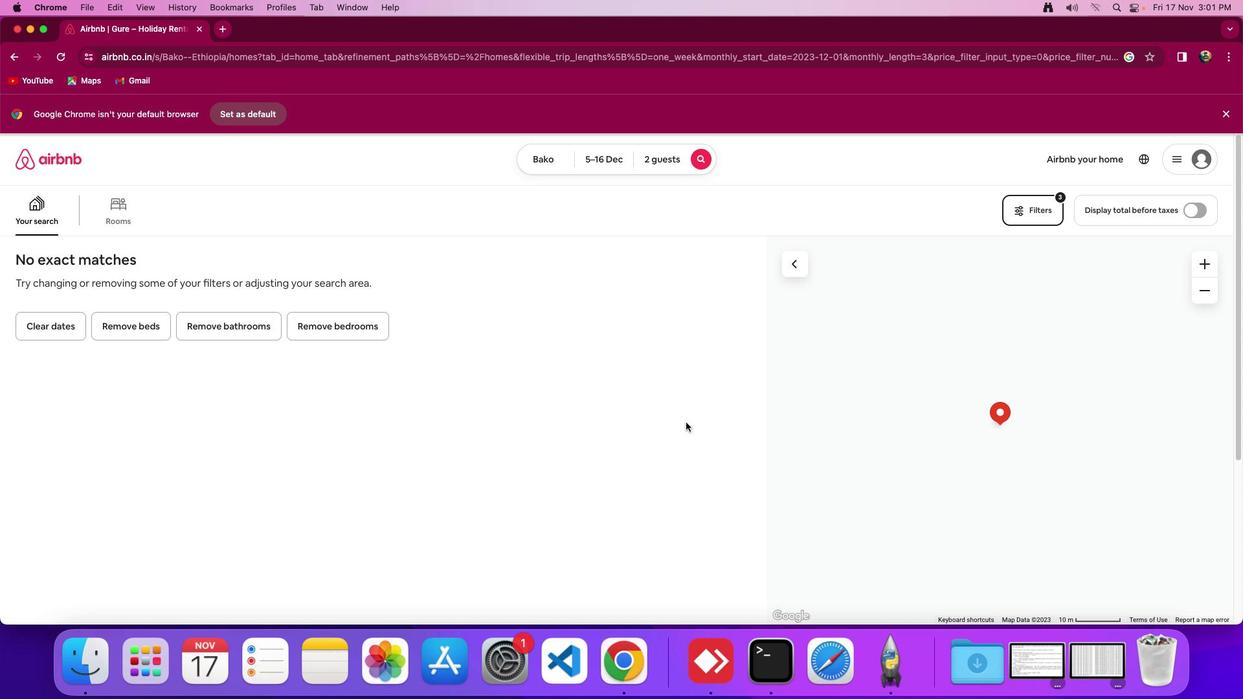 
Action: Mouse pressed left at (639, 375)
Screenshot: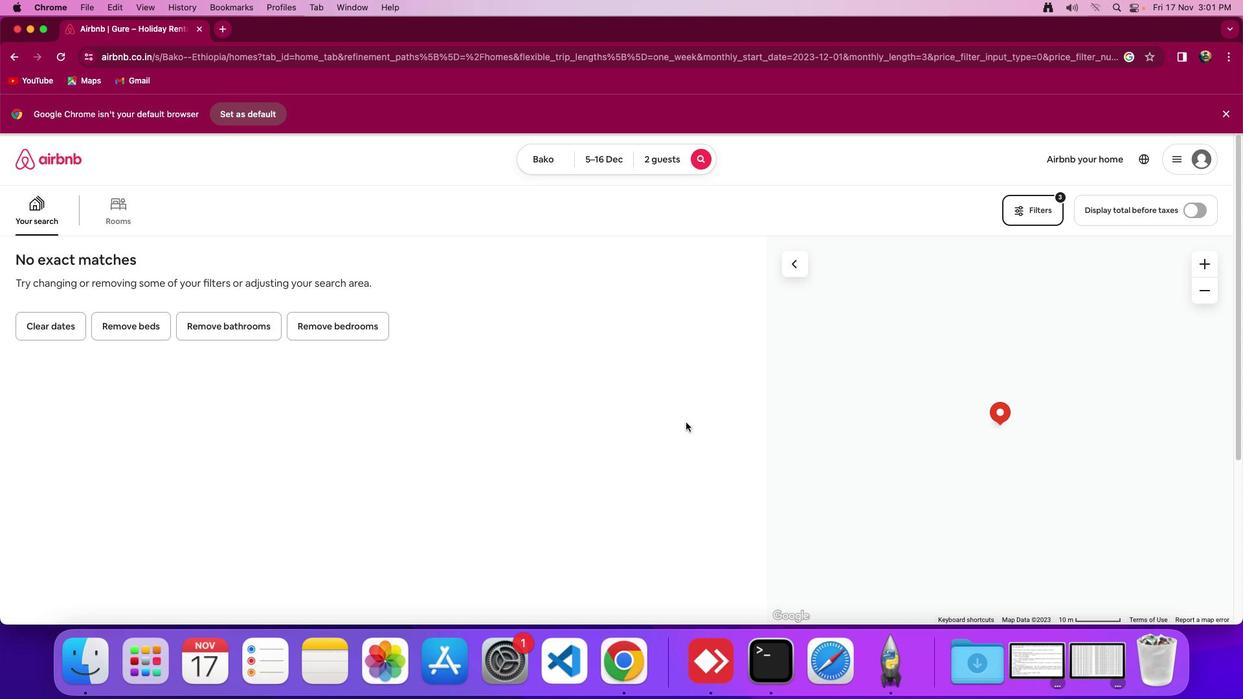 
Action: Mouse moved to (744, 367)
Screenshot: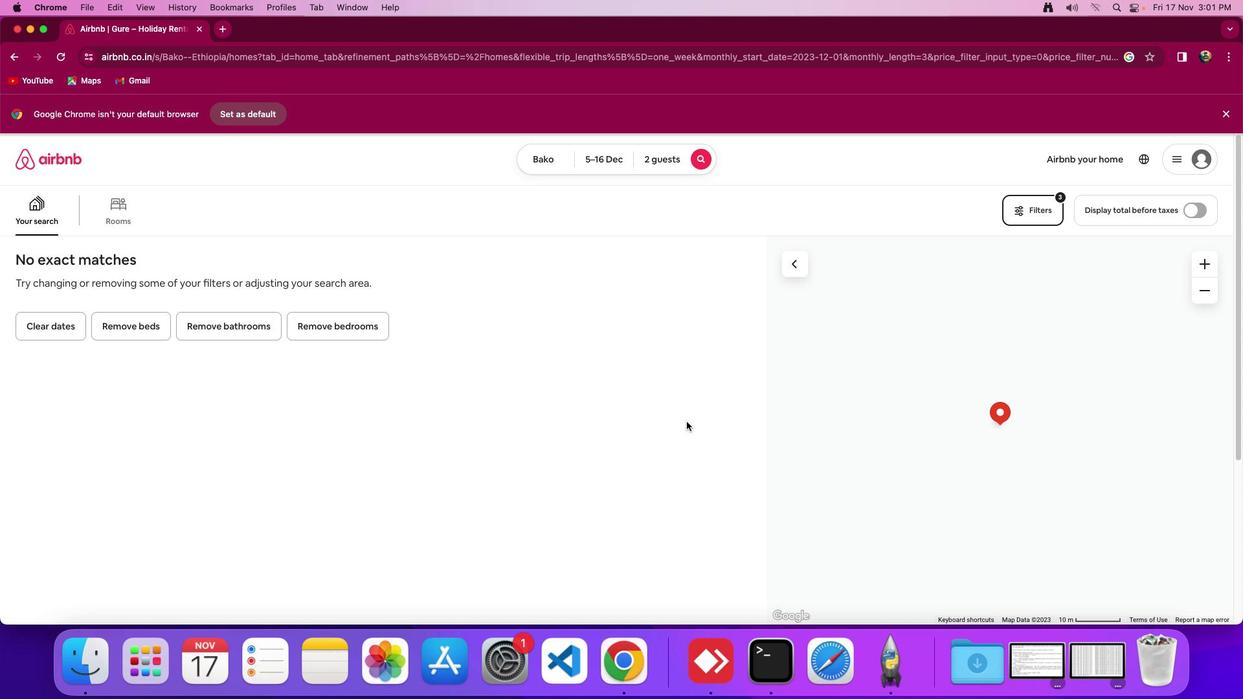 
